 Task: Search one way flight ticket for 4 adults, 1 infant in seat and 1 infant on lap in premium economy from Cordova: Merle K. (mudhole) Smith Airport to Springfield: Abraham Lincoln Capital Airport on 5-2-2023. Choice of flights is American. Number of bags: 5 checked bags. Price is upto 78000. Outbound departure time preference is 21:30.
Action: Mouse moved to (184, 129)
Screenshot: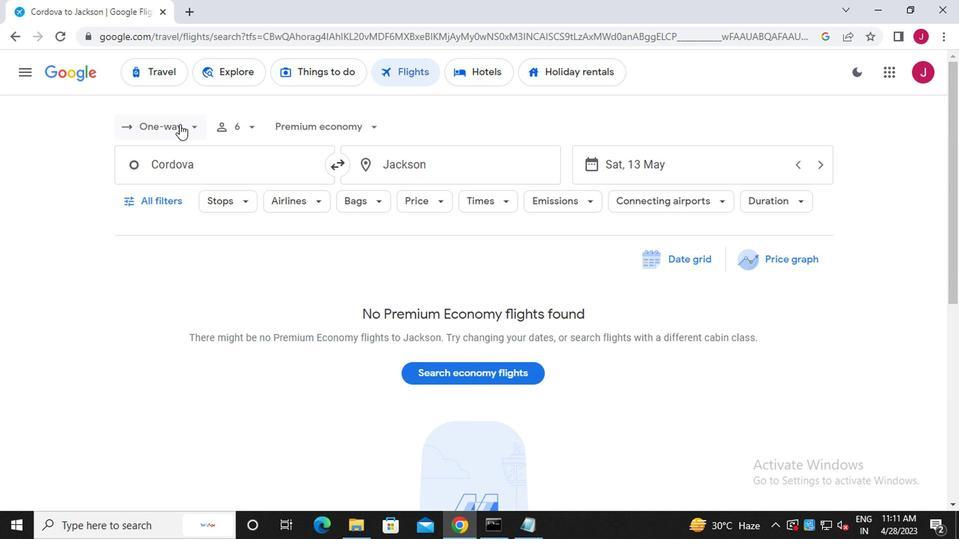 
Action: Mouse pressed left at (184, 129)
Screenshot: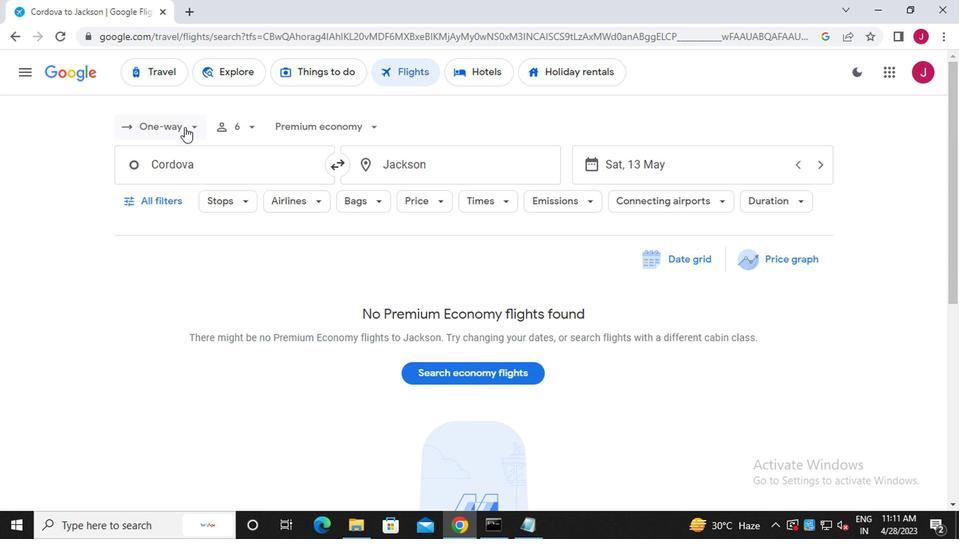 
Action: Mouse moved to (184, 191)
Screenshot: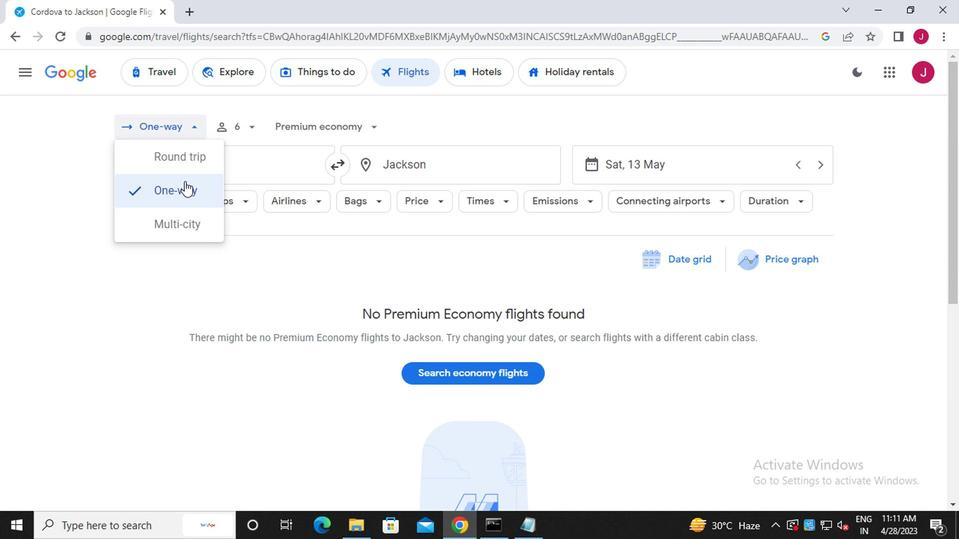 
Action: Mouse pressed left at (184, 191)
Screenshot: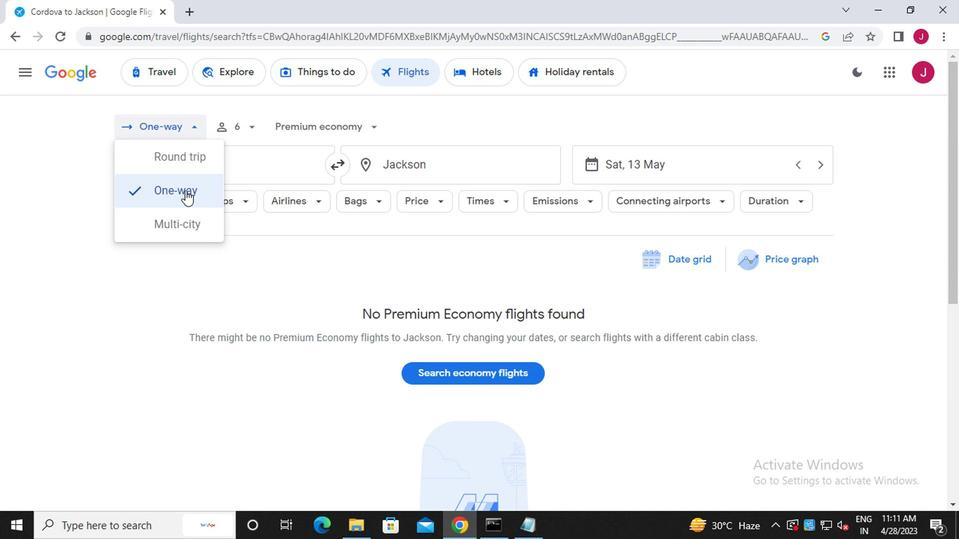 
Action: Mouse moved to (245, 127)
Screenshot: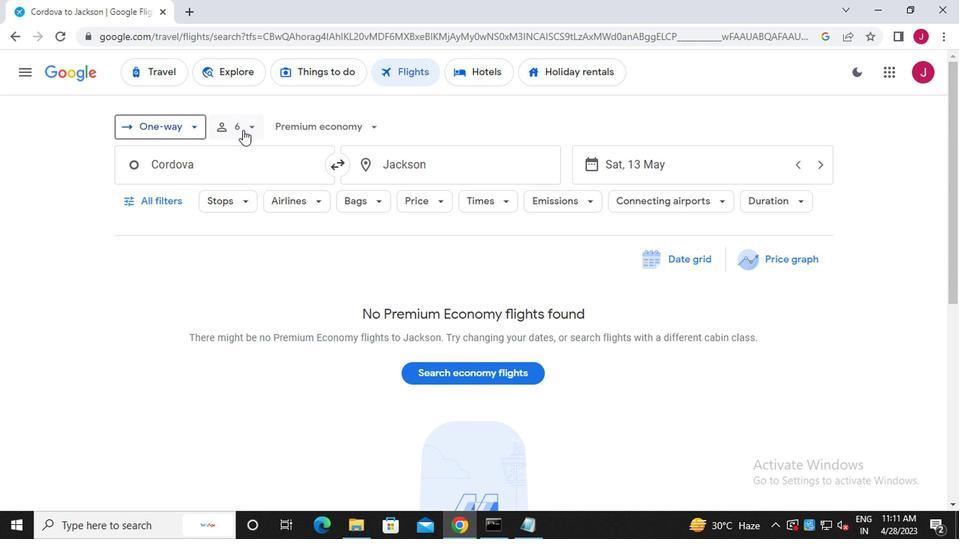 
Action: Mouse pressed left at (245, 127)
Screenshot: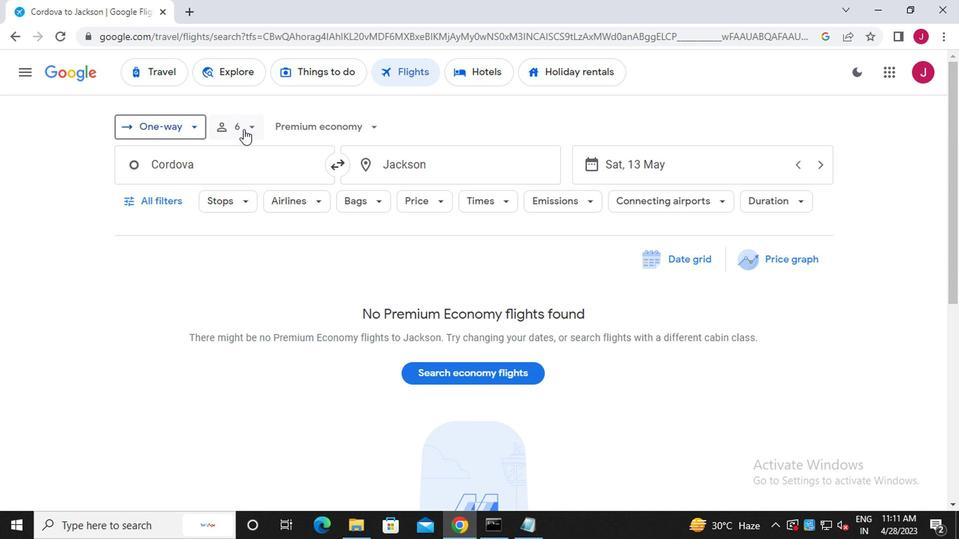 
Action: Mouse moved to (309, 164)
Screenshot: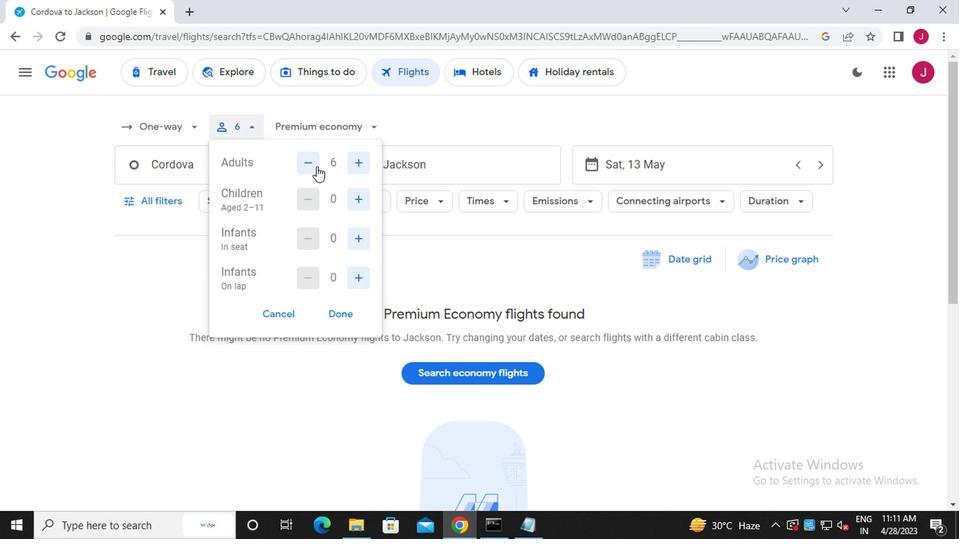 
Action: Mouse pressed left at (309, 164)
Screenshot: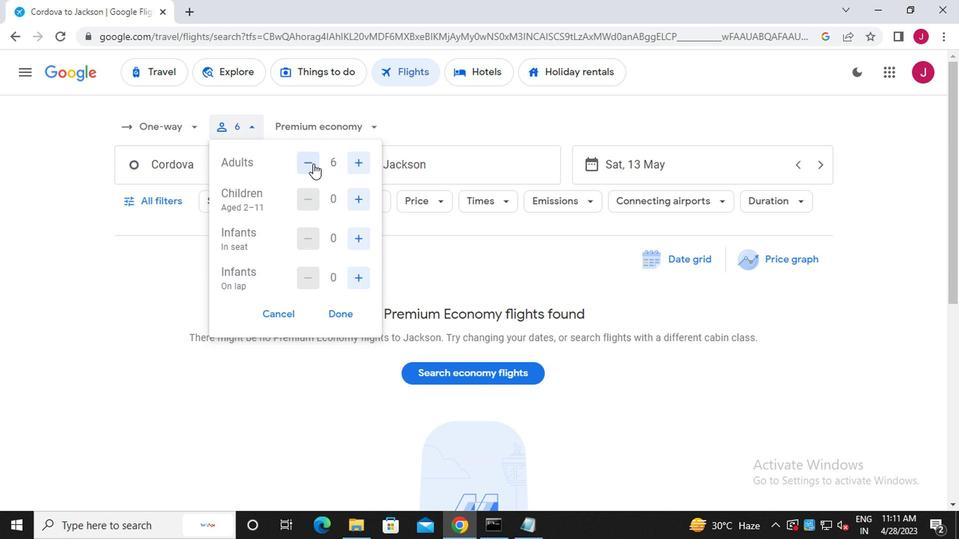 
Action: Mouse pressed left at (309, 164)
Screenshot: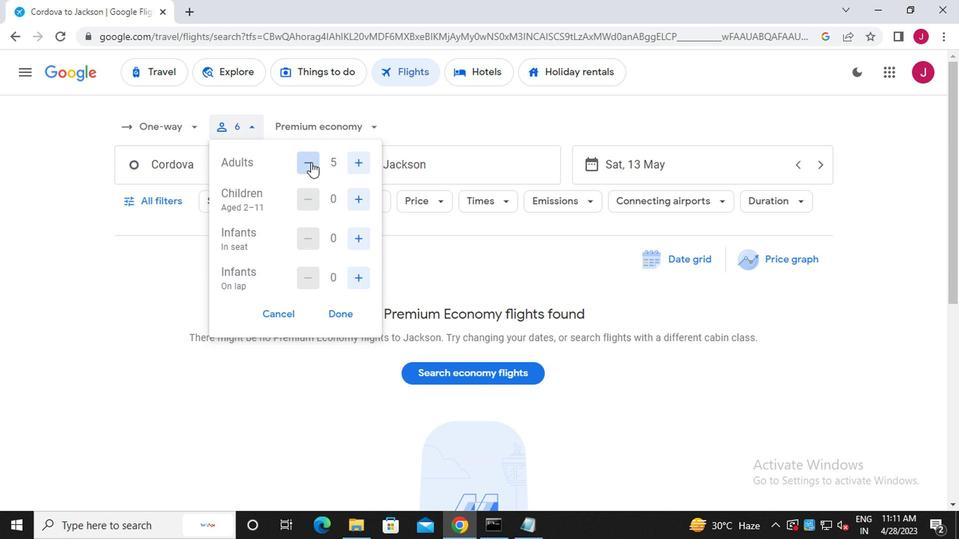 
Action: Mouse moved to (352, 203)
Screenshot: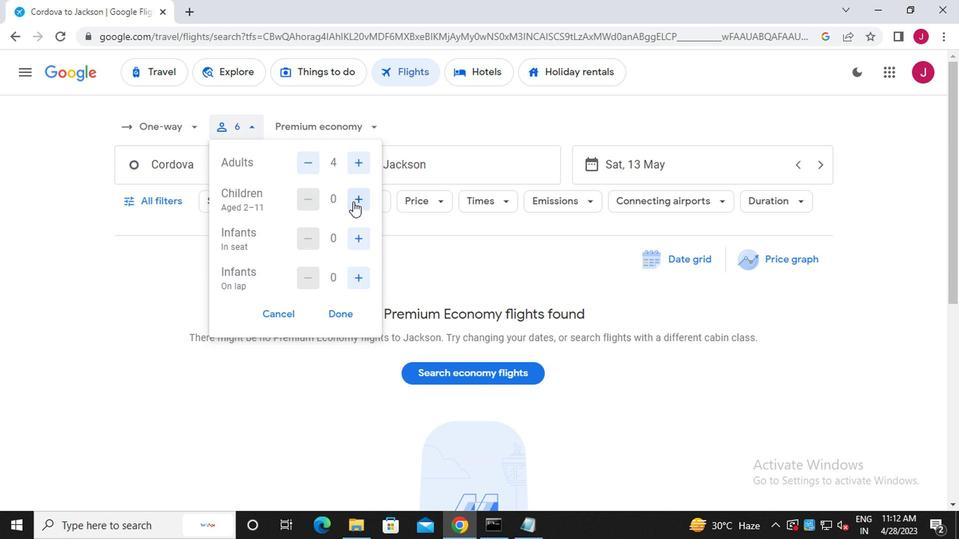 
Action: Mouse pressed left at (352, 203)
Screenshot: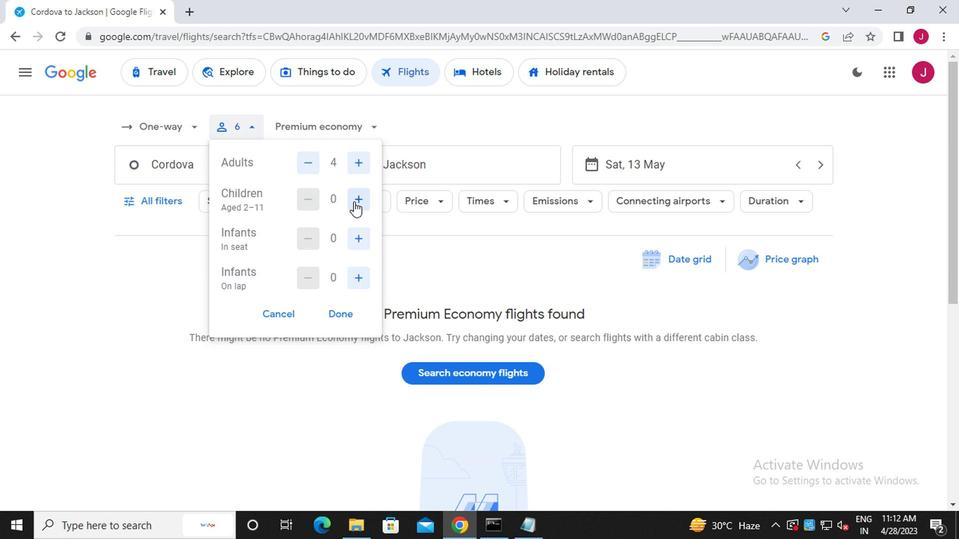 
Action: Mouse moved to (306, 204)
Screenshot: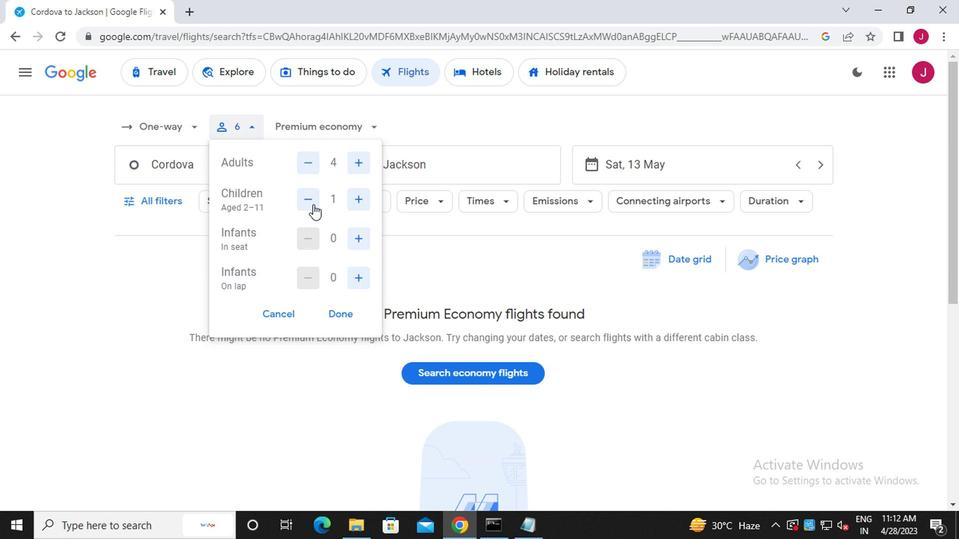 
Action: Mouse pressed left at (306, 204)
Screenshot: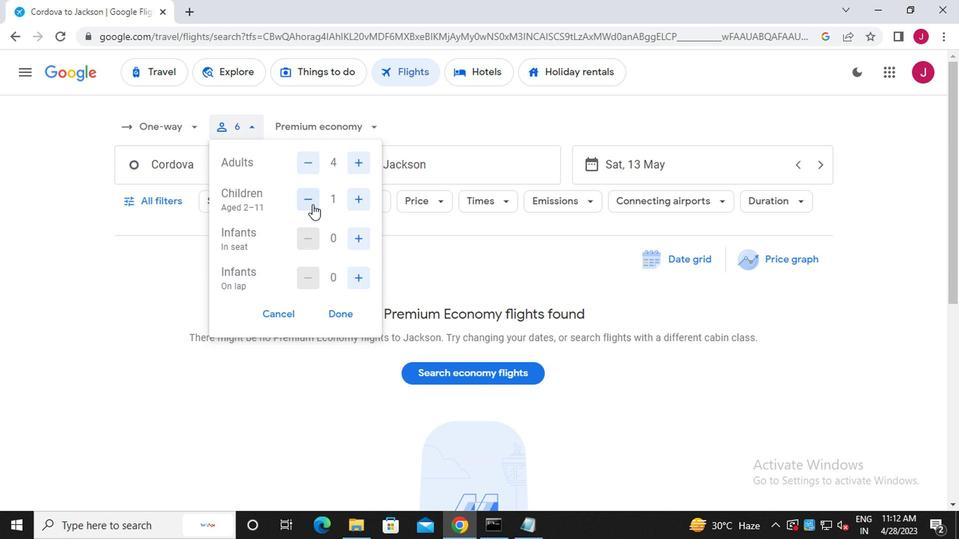 
Action: Mouse moved to (354, 243)
Screenshot: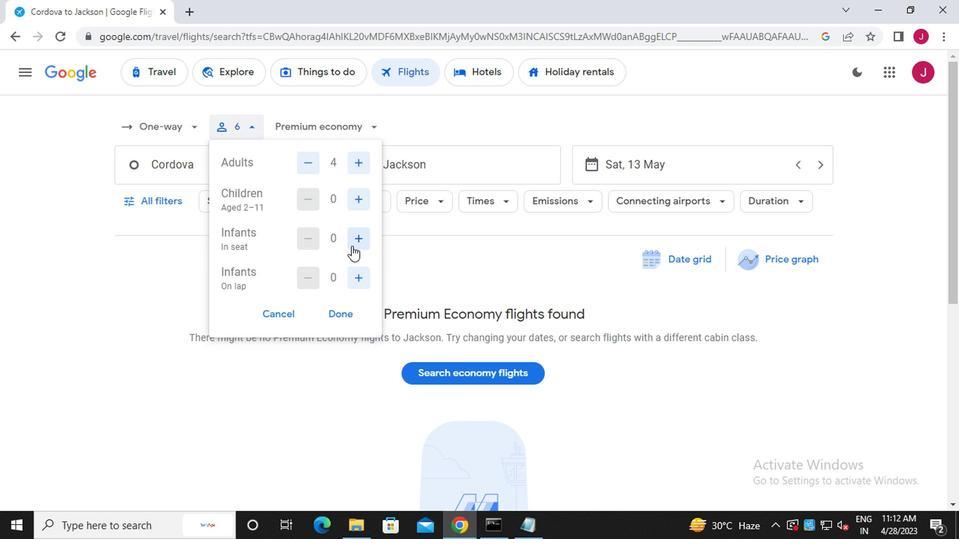 
Action: Mouse pressed left at (354, 243)
Screenshot: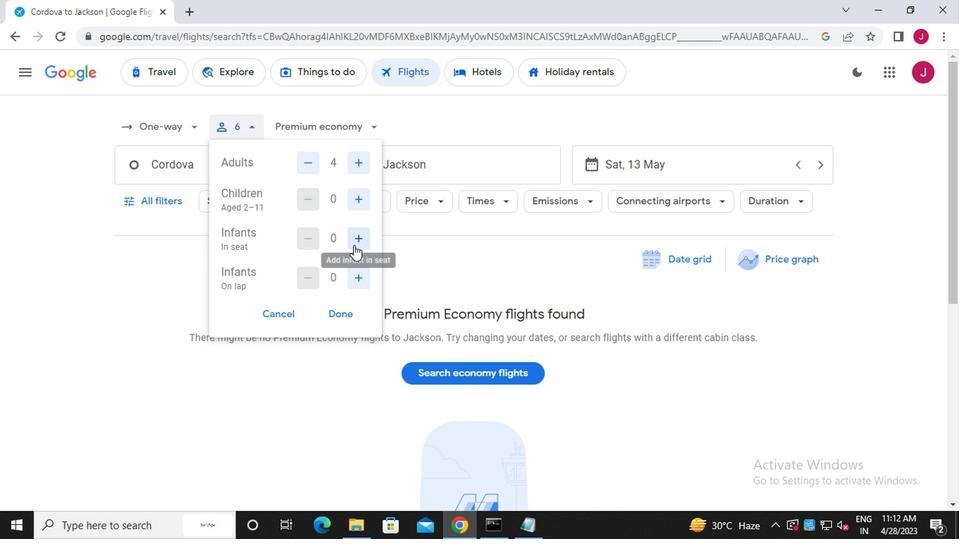 
Action: Mouse moved to (359, 278)
Screenshot: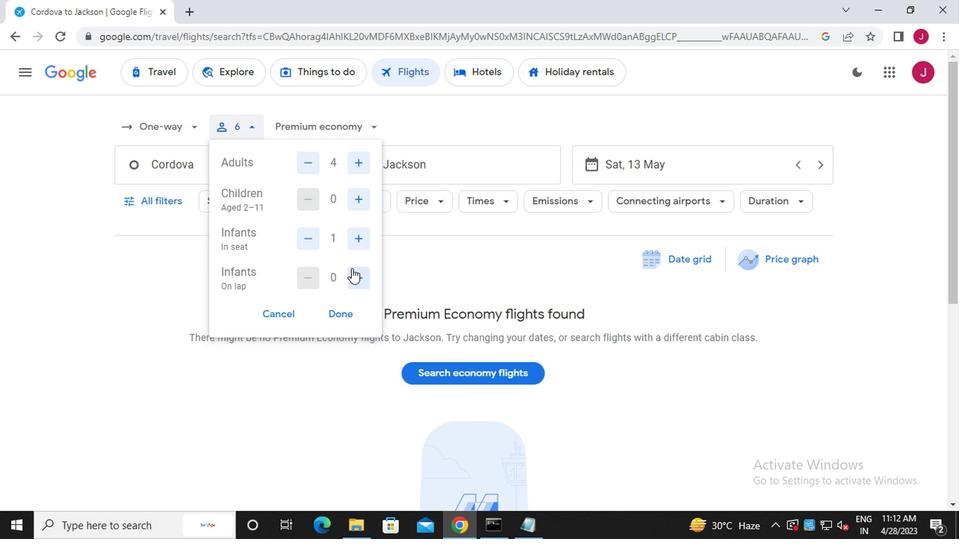 
Action: Mouse pressed left at (359, 278)
Screenshot: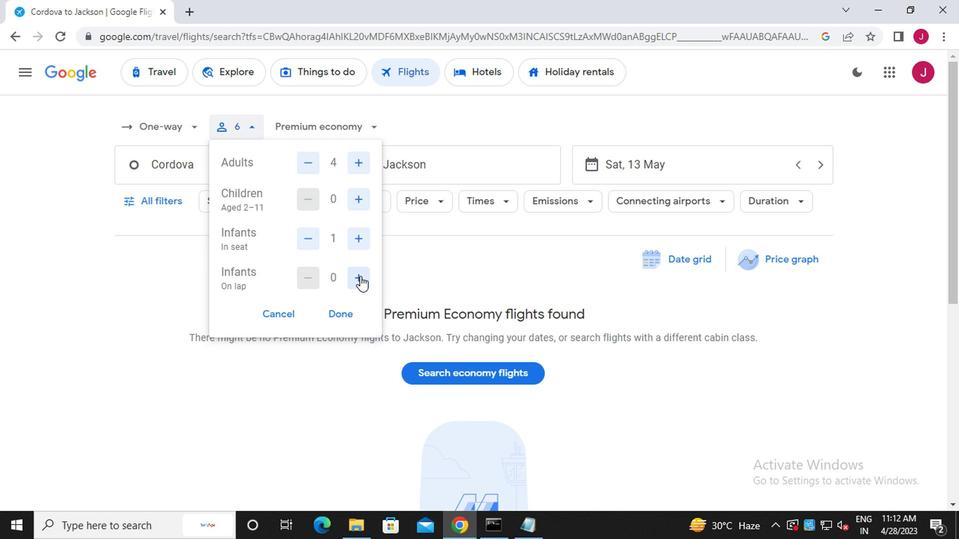 
Action: Mouse moved to (341, 315)
Screenshot: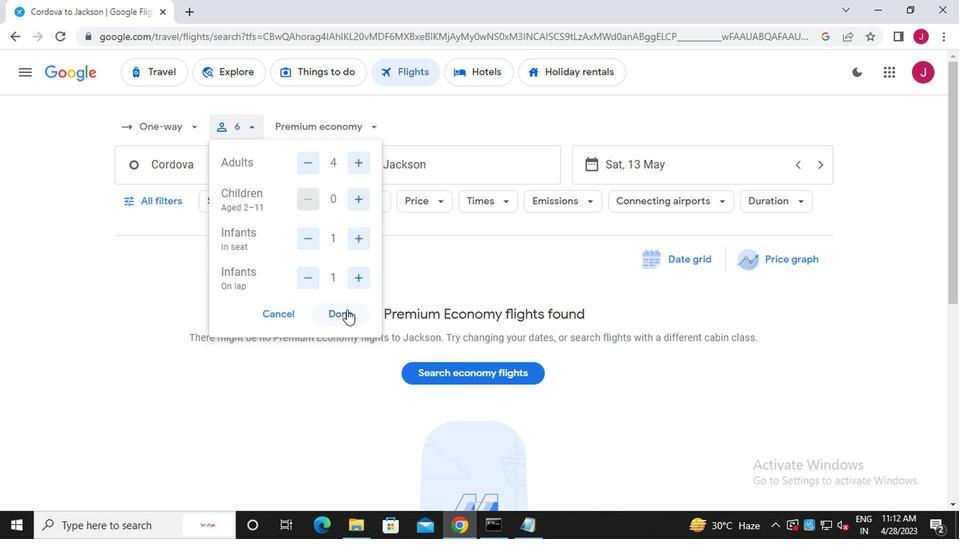 
Action: Mouse pressed left at (341, 315)
Screenshot: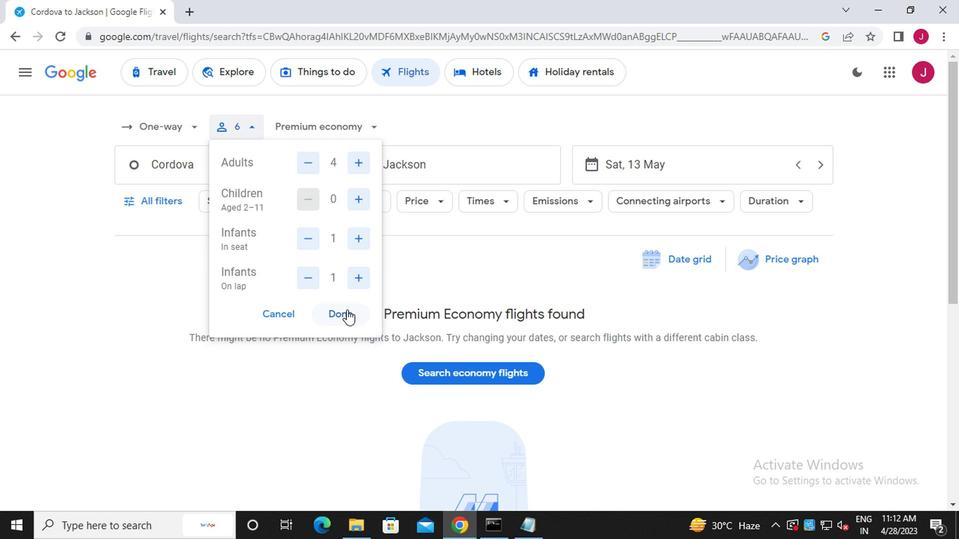 
Action: Mouse moved to (346, 130)
Screenshot: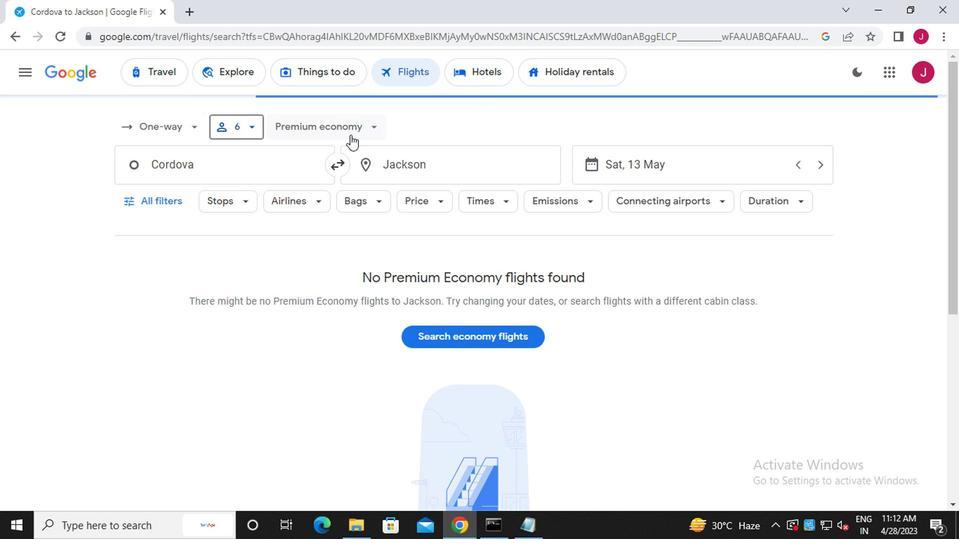 
Action: Mouse pressed left at (346, 130)
Screenshot: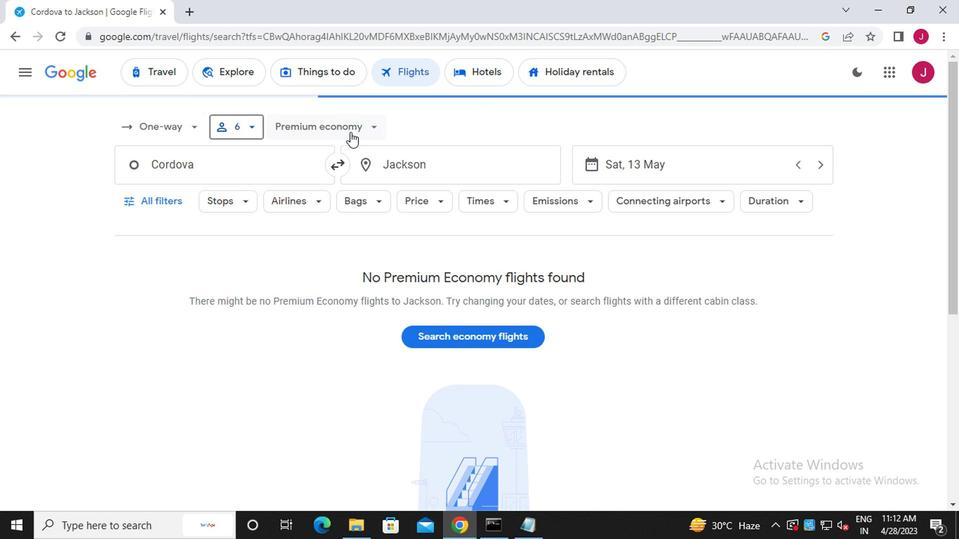 
Action: Mouse moved to (377, 193)
Screenshot: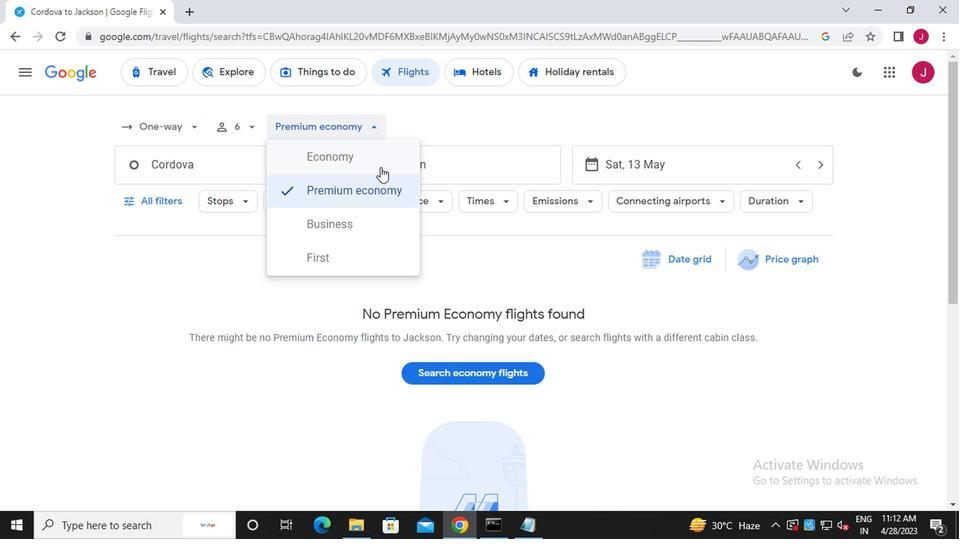 
Action: Mouse pressed left at (377, 193)
Screenshot: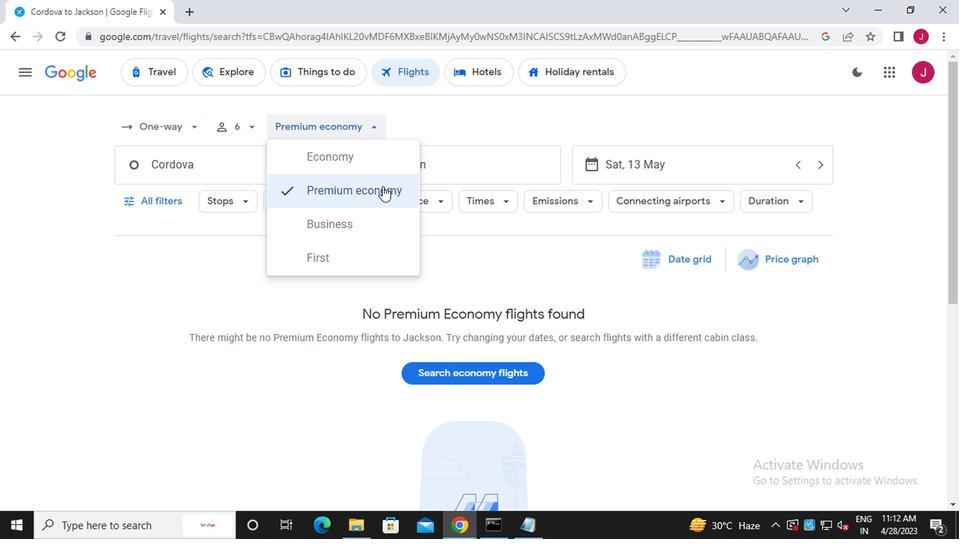 
Action: Mouse moved to (247, 167)
Screenshot: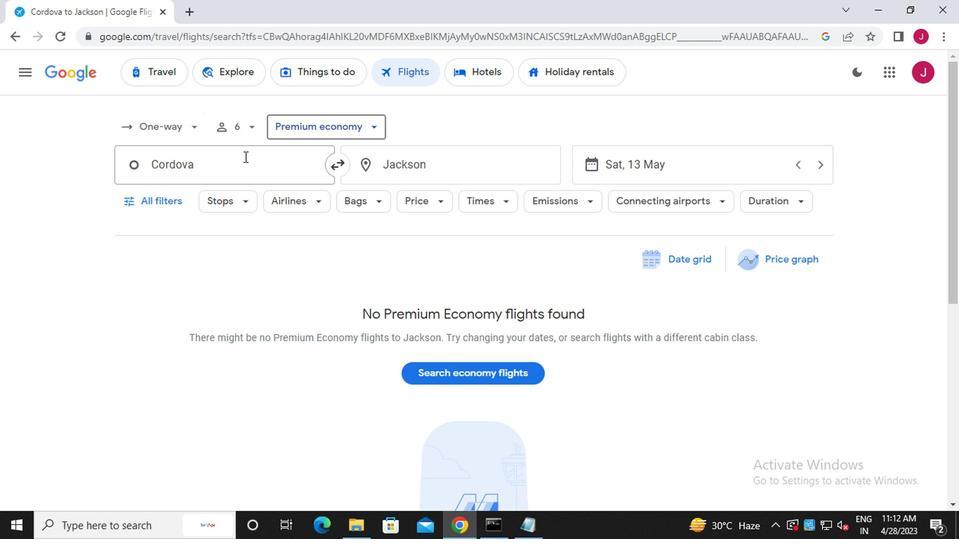 
Action: Mouse pressed left at (247, 167)
Screenshot: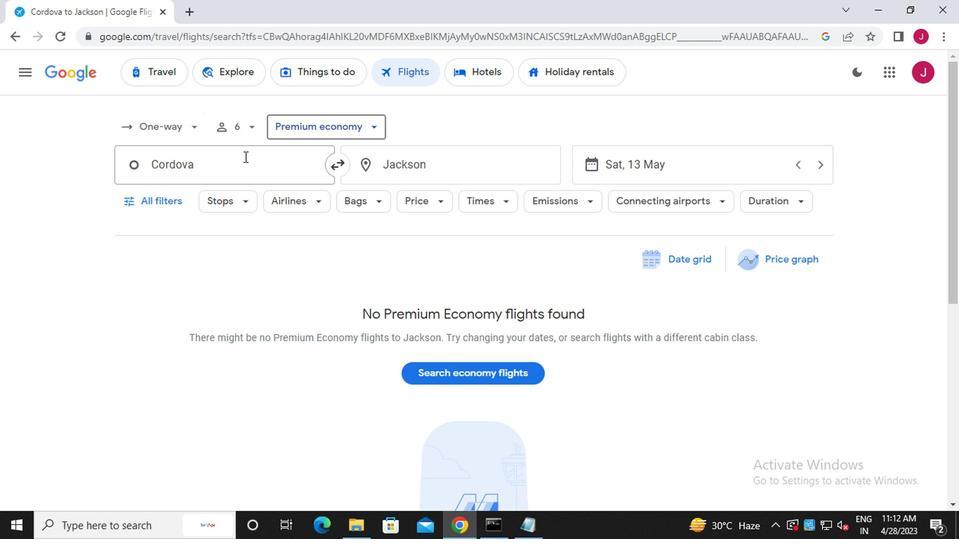 
Action: Key pressed <Key.backspace><Key.caps_lock>c<Key.caps_lock>ordova<Key.space>merle<Key.backspace><Key.backspace><Key.backspace><Key.backspace><Key.backspace><Key.backspace><Key.backspace><Key.backspace><Key.backspace><Key.backspace><Key.backspace><Key.backspace><Key.backspace><Key.backspace><Key.backspace><Key.caps_lock>s<Key.caps_lock>mith<Key.space><Key.caps_lock>a<Key.caps_lock>irpot
Screenshot: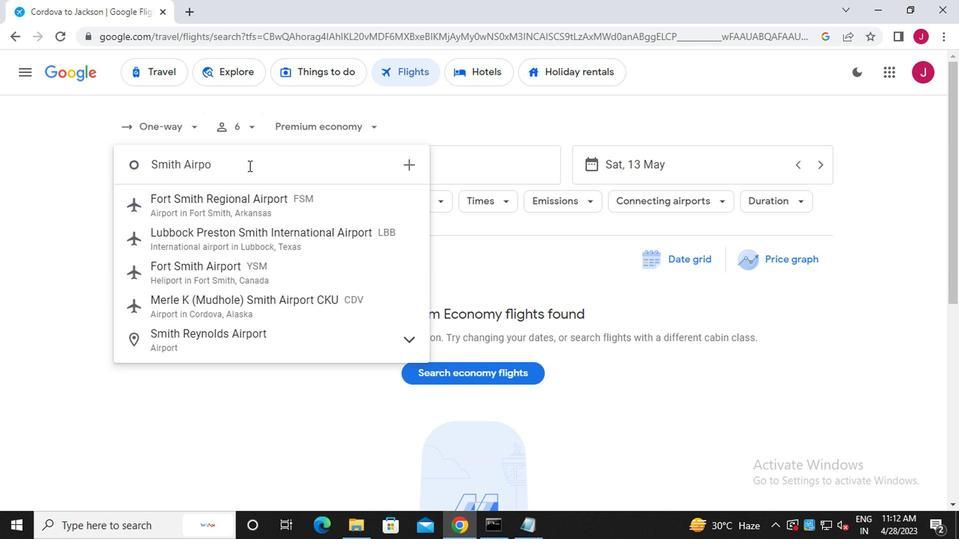 
Action: Mouse moved to (290, 300)
Screenshot: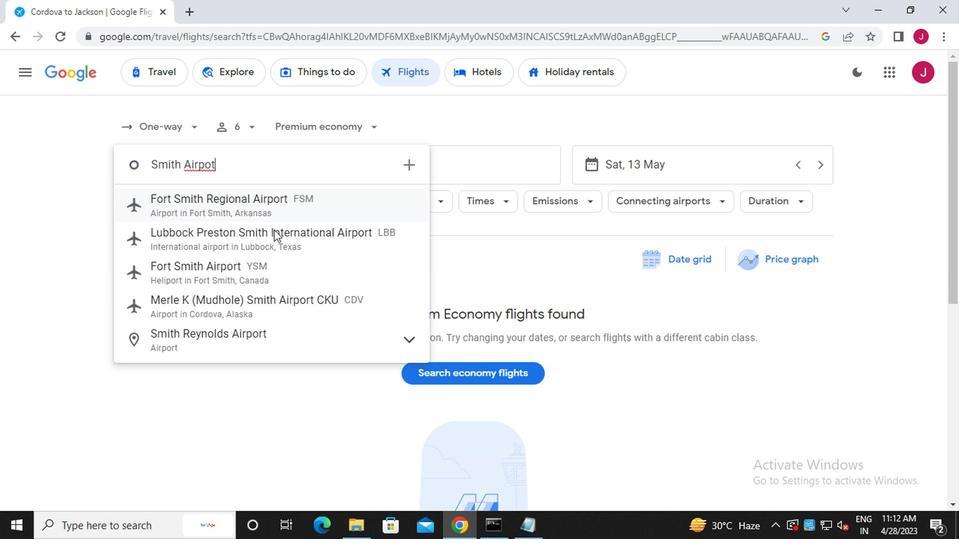 
Action: Mouse pressed left at (290, 300)
Screenshot: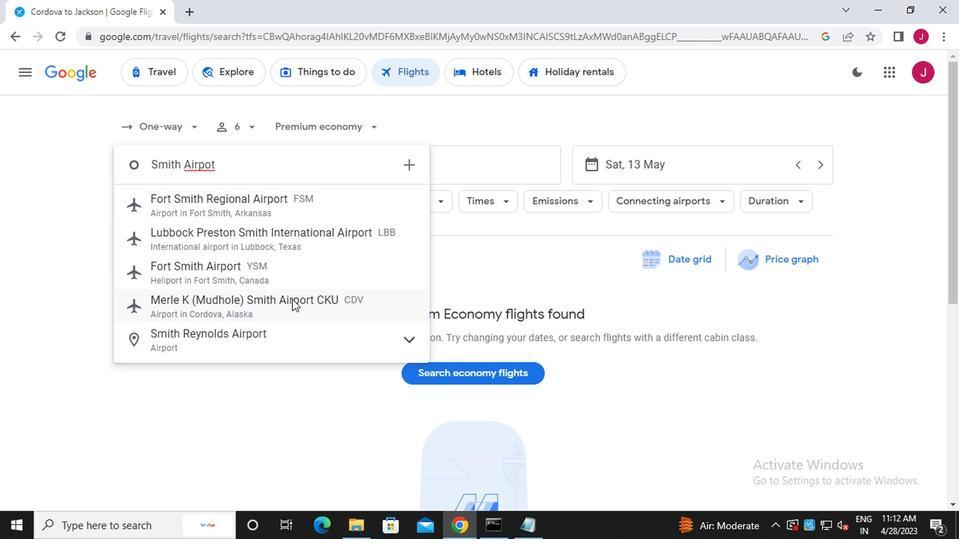 
Action: Mouse moved to (421, 171)
Screenshot: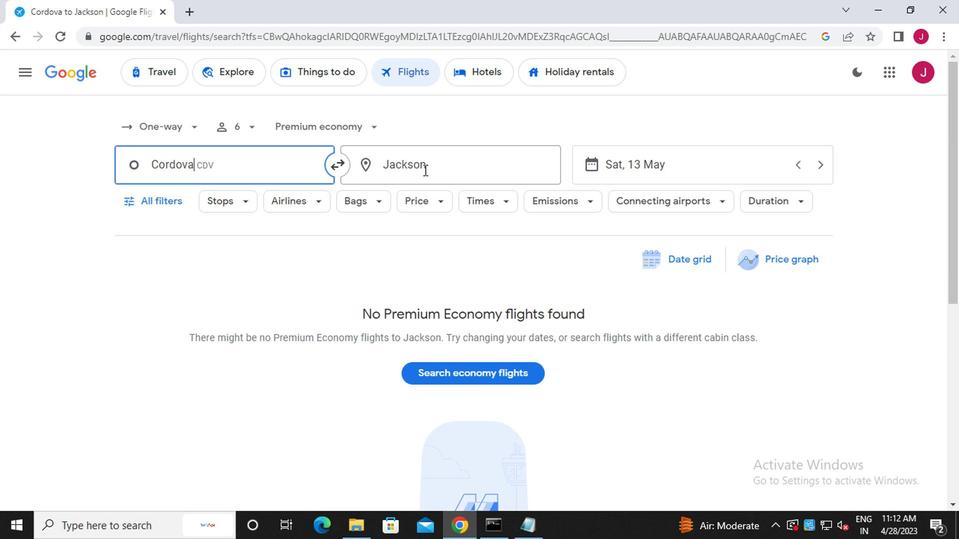 
Action: Mouse pressed left at (421, 171)
Screenshot: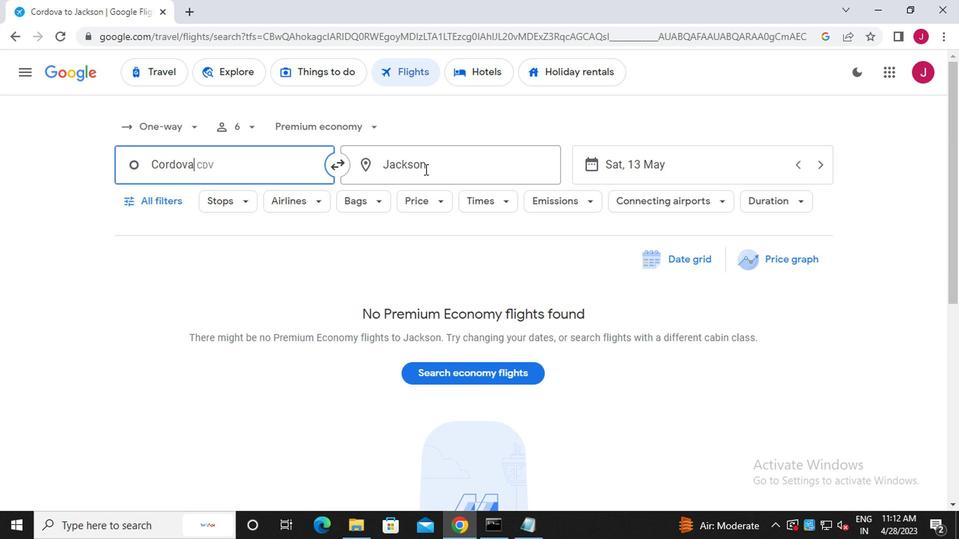 
Action: Mouse moved to (421, 171)
Screenshot: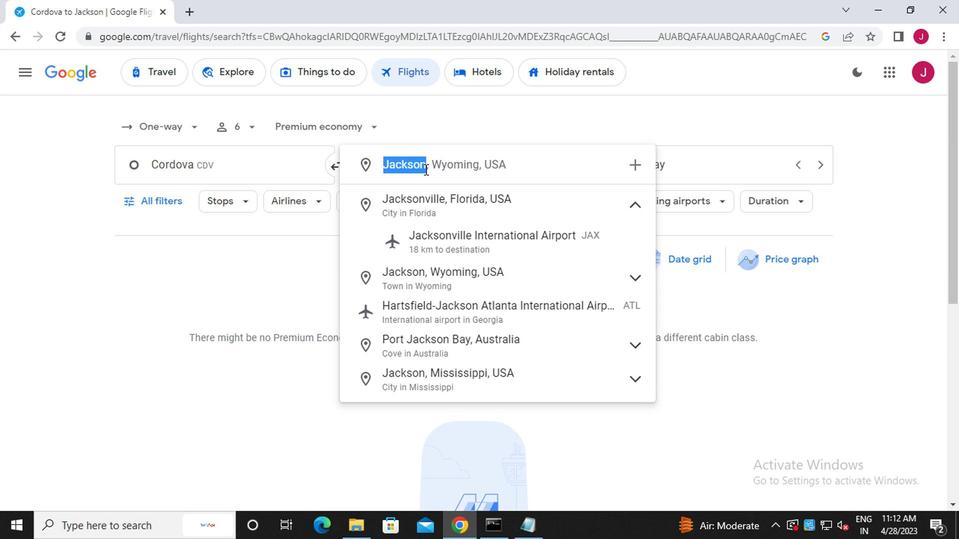 
Action: Key pressed <Key.caps_lock>s<Key.caps_lock>pringfield
Screenshot: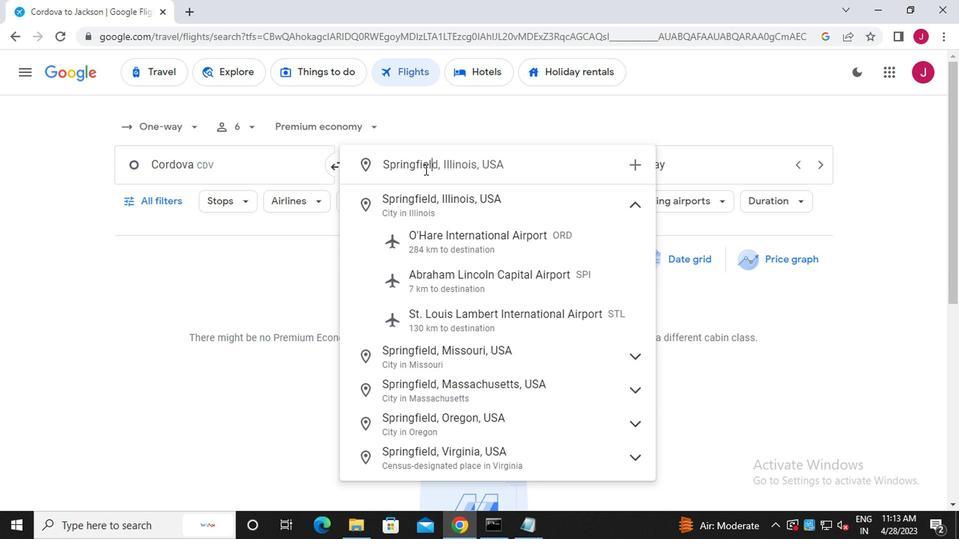 
Action: Mouse moved to (462, 286)
Screenshot: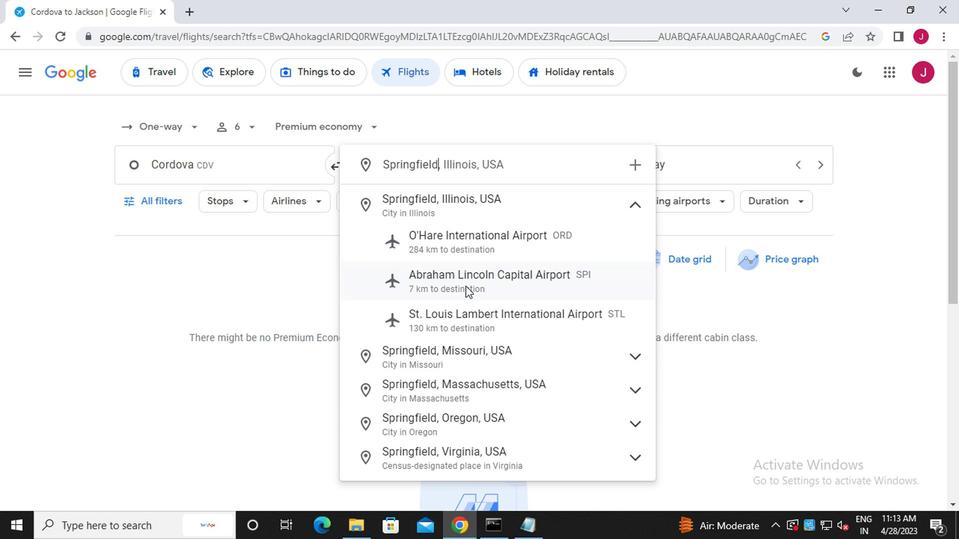 
Action: Mouse pressed left at (462, 286)
Screenshot: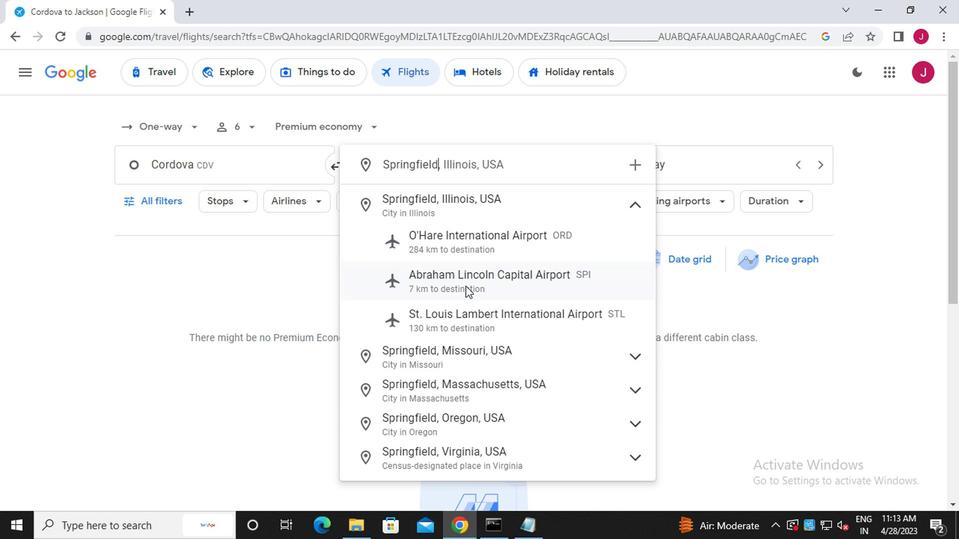 
Action: Mouse moved to (661, 171)
Screenshot: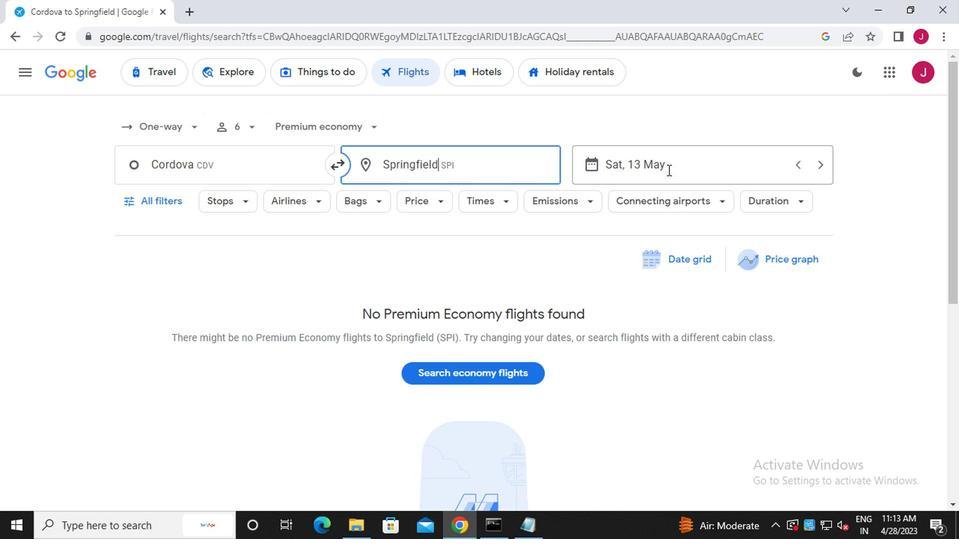 
Action: Mouse pressed left at (661, 171)
Screenshot: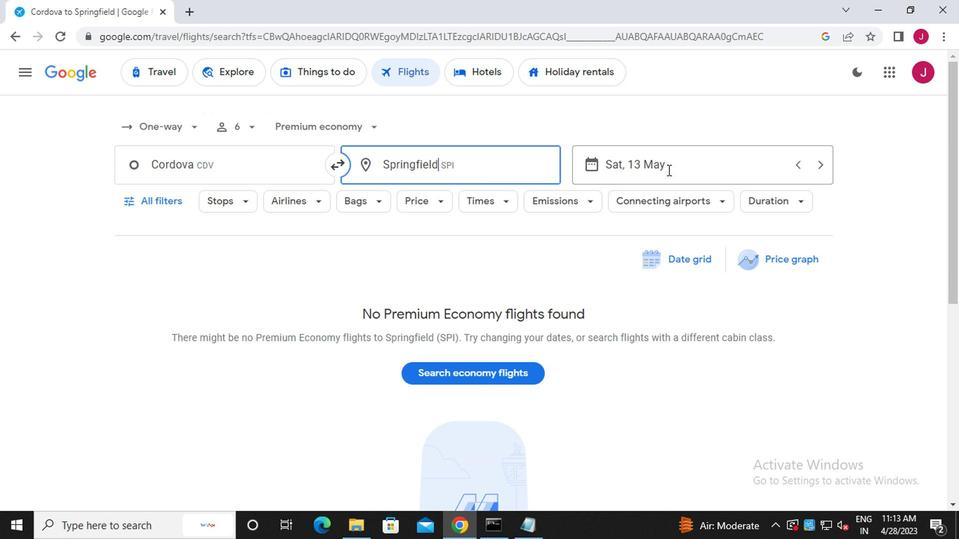 
Action: Mouse moved to (660, 246)
Screenshot: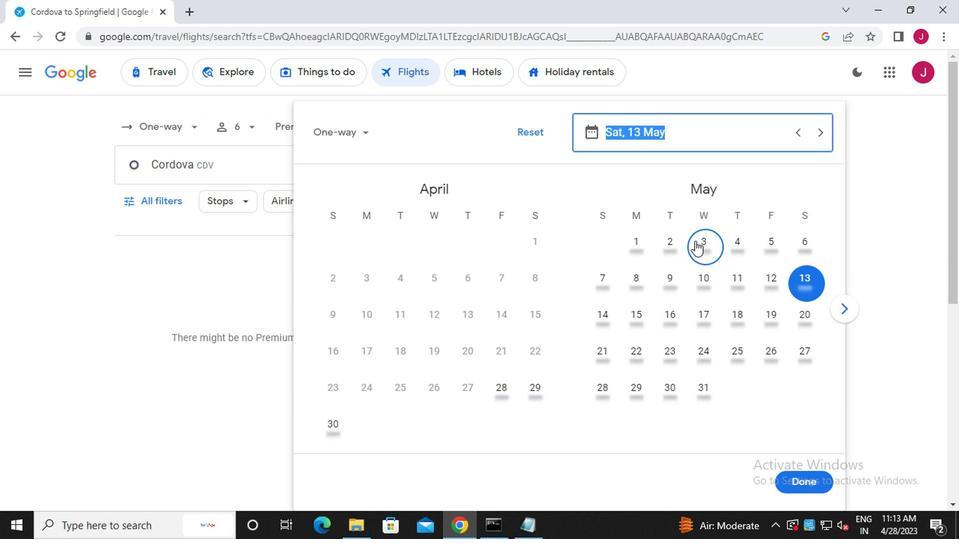 
Action: Mouse pressed left at (660, 246)
Screenshot: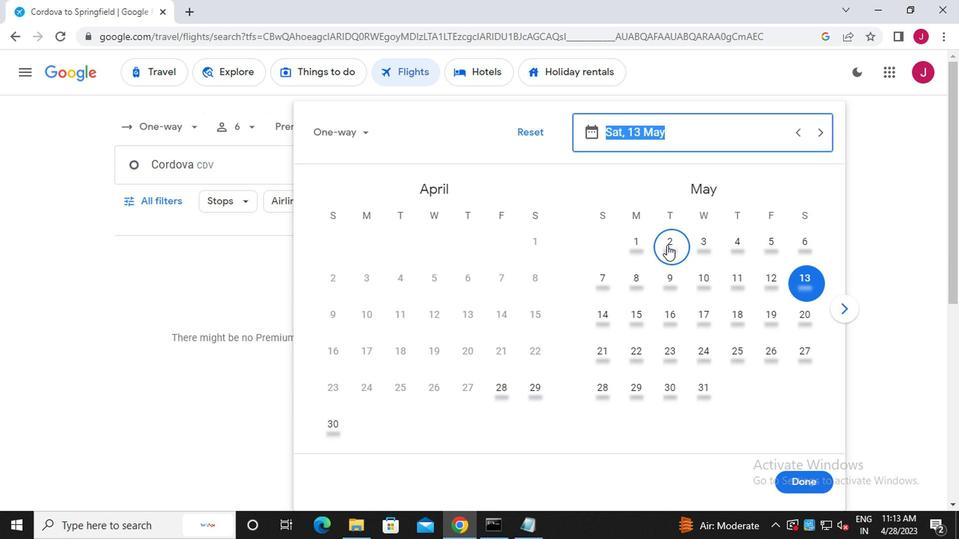 
Action: Mouse moved to (797, 480)
Screenshot: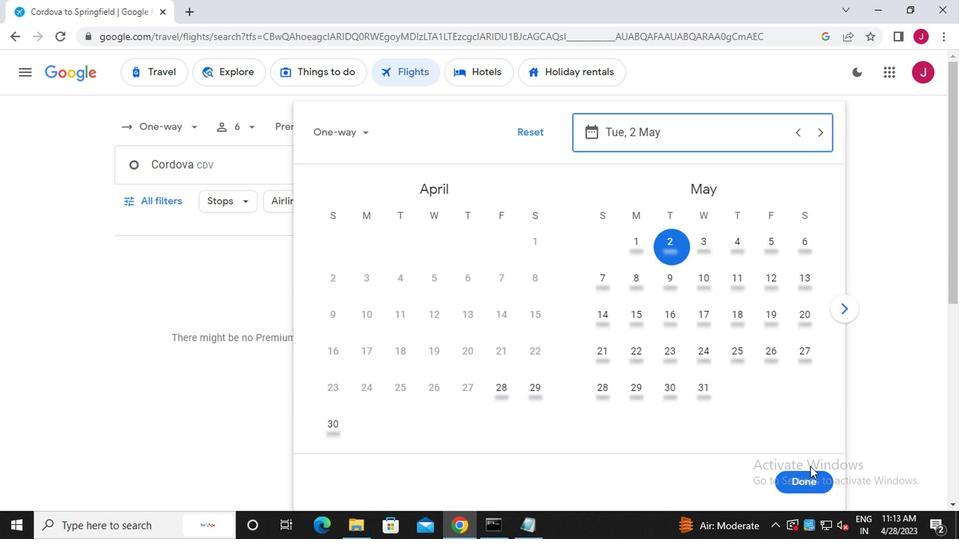 
Action: Mouse pressed left at (797, 480)
Screenshot: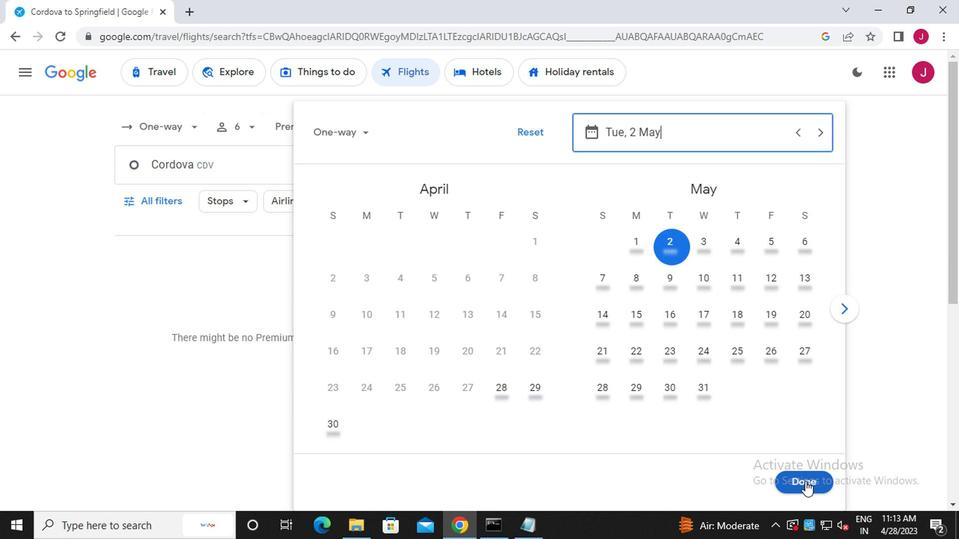 
Action: Mouse moved to (462, 334)
Screenshot: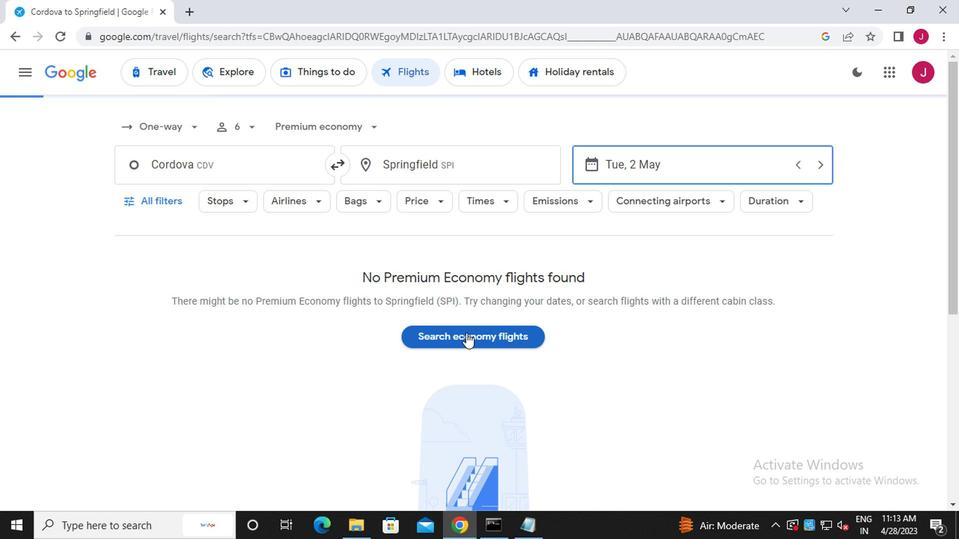
Action: Mouse pressed left at (462, 334)
Screenshot: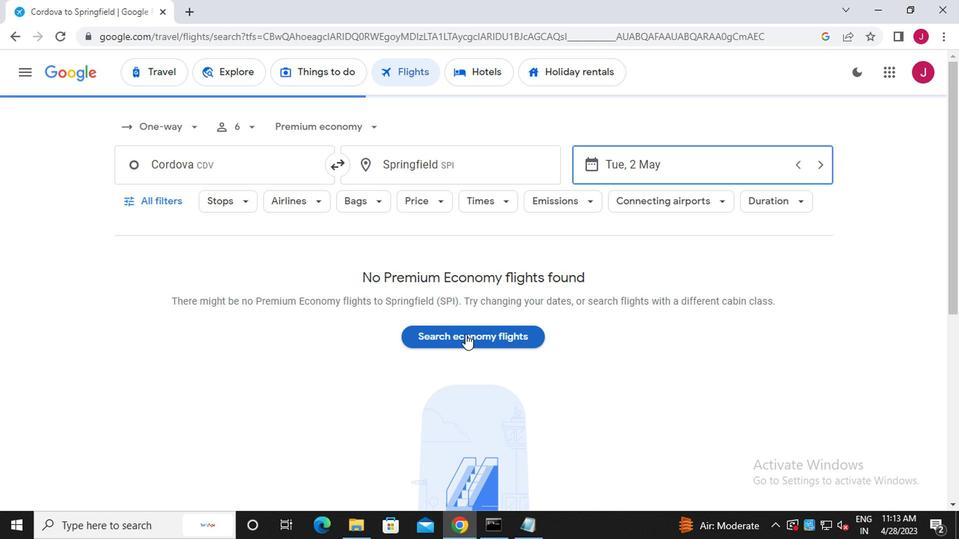 
Action: Mouse moved to (165, 199)
Screenshot: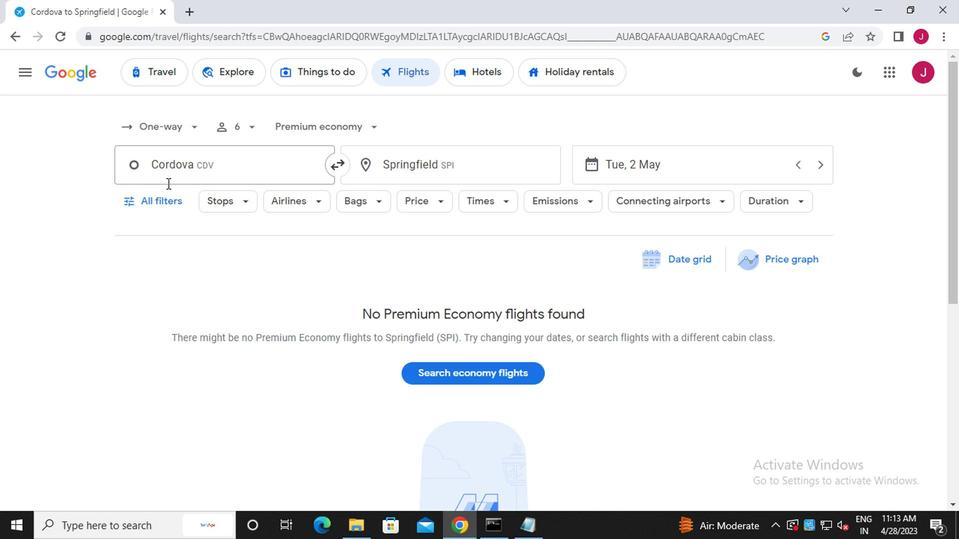 
Action: Mouse pressed left at (165, 199)
Screenshot: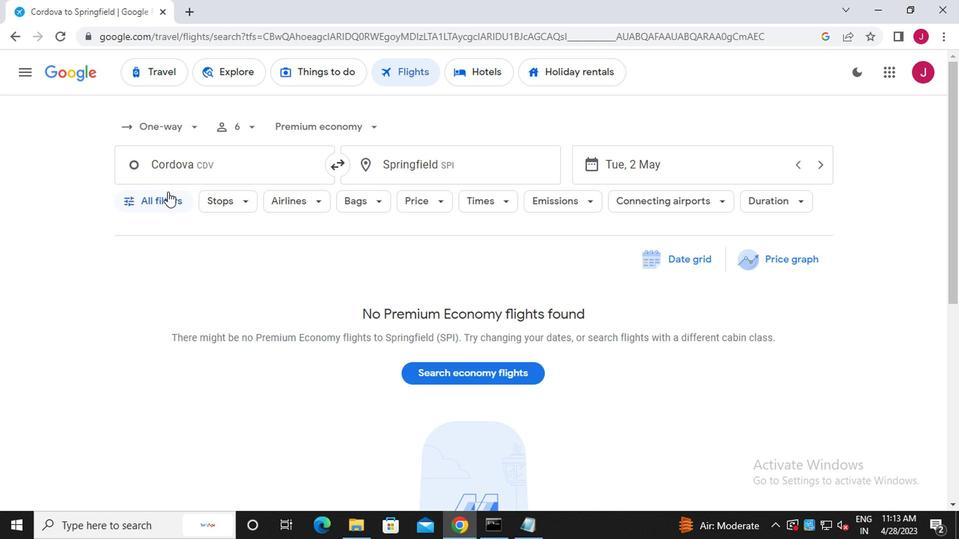 
Action: Mouse moved to (266, 307)
Screenshot: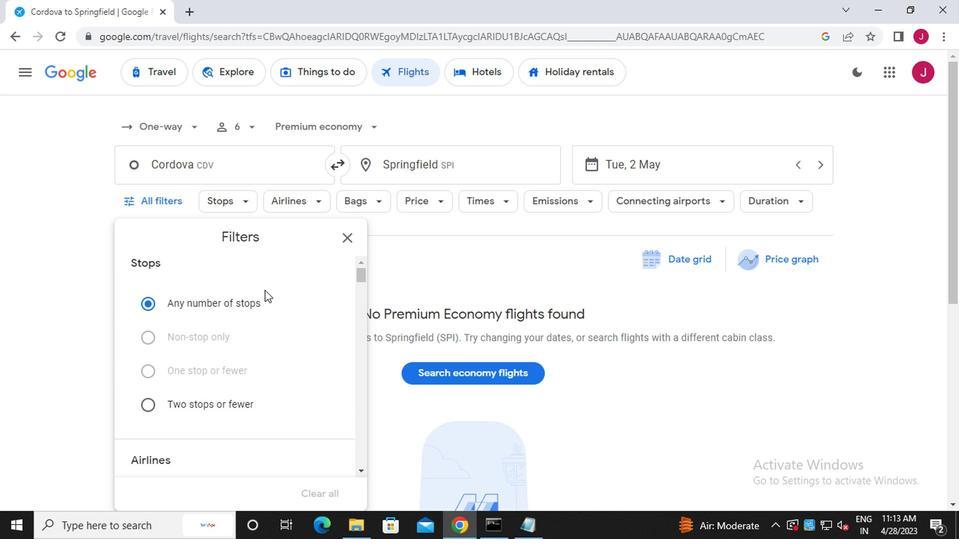 
Action: Mouse scrolled (266, 306) with delta (0, 0)
Screenshot: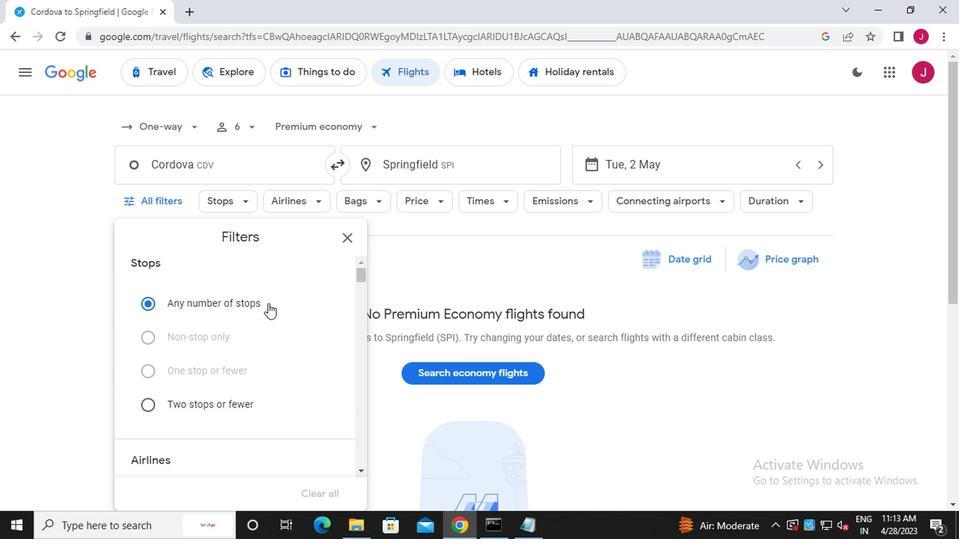 
Action: Mouse scrolled (266, 306) with delta (0, 0)
Screenshot: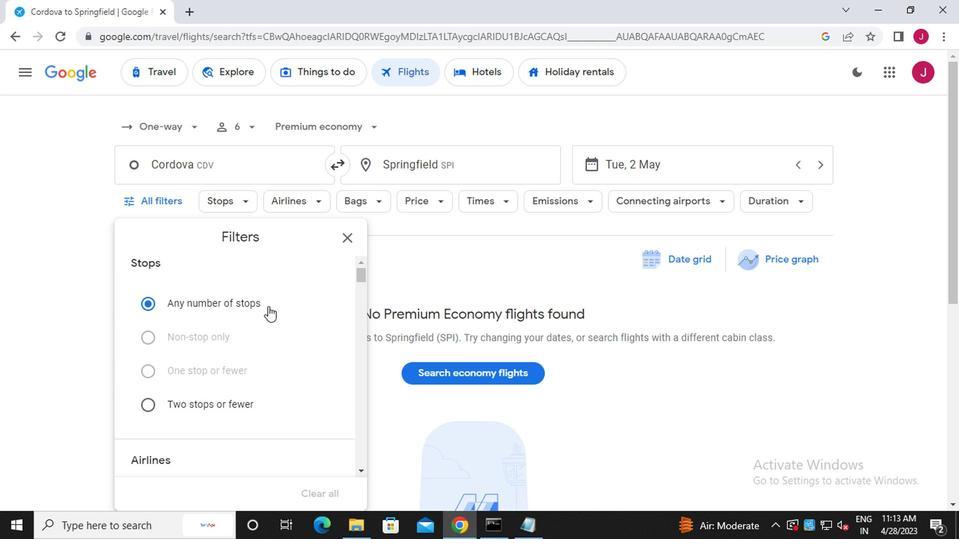 
Action: Mouse moved to (313, 362)
Screenshot: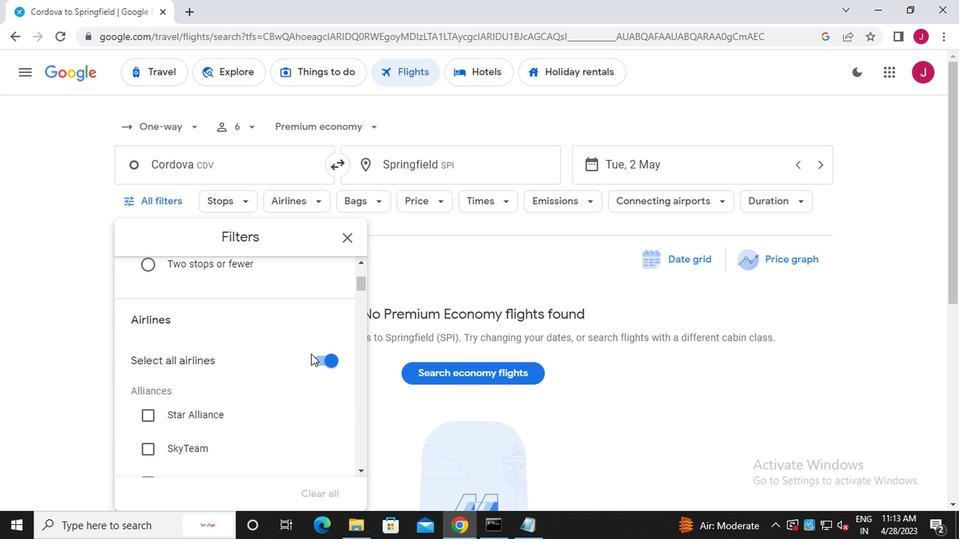 
Action: Mouse pressed left at (313, 362)
Screenshot: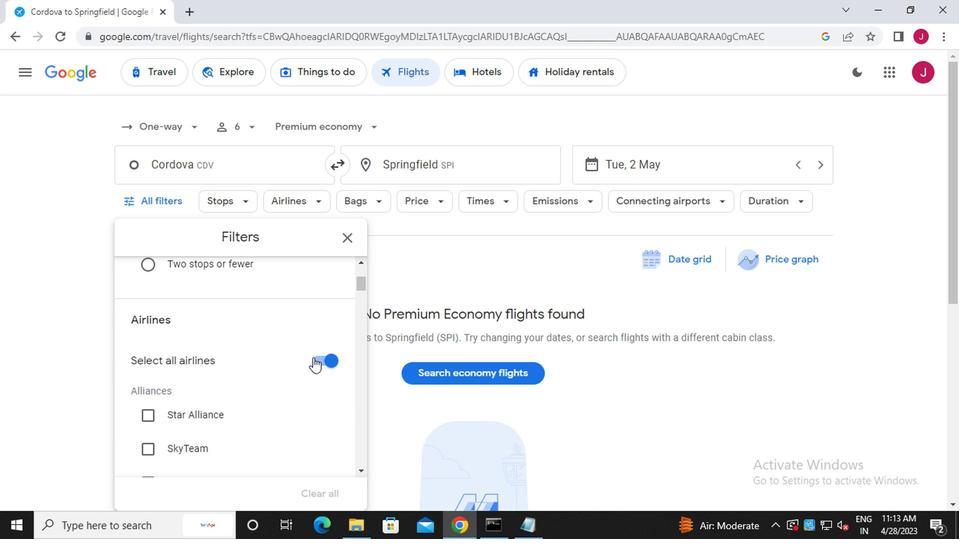 
Action: Mouse moved to (306, 363)
Screenshot: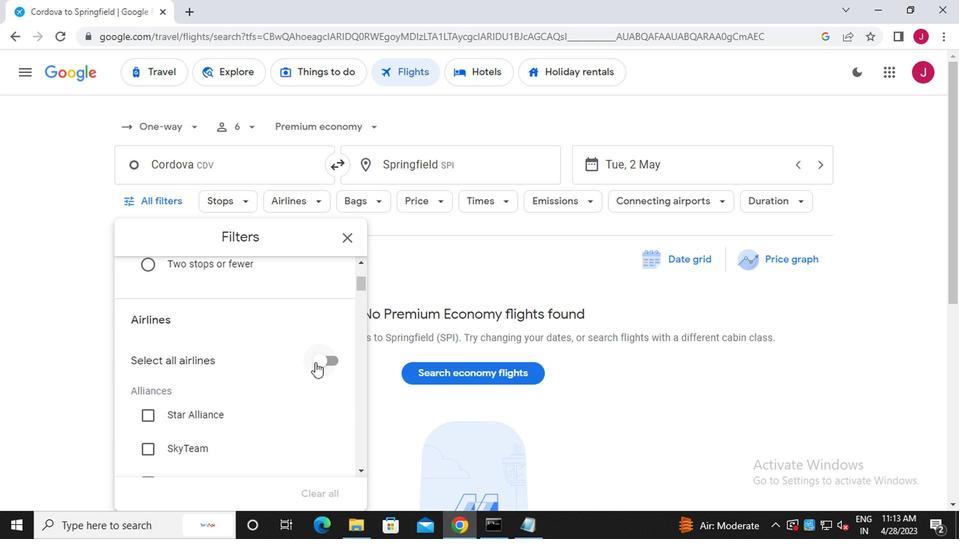 
Action: Mouse scrolled (306, 362) with delta (0, 0)
Screenshot: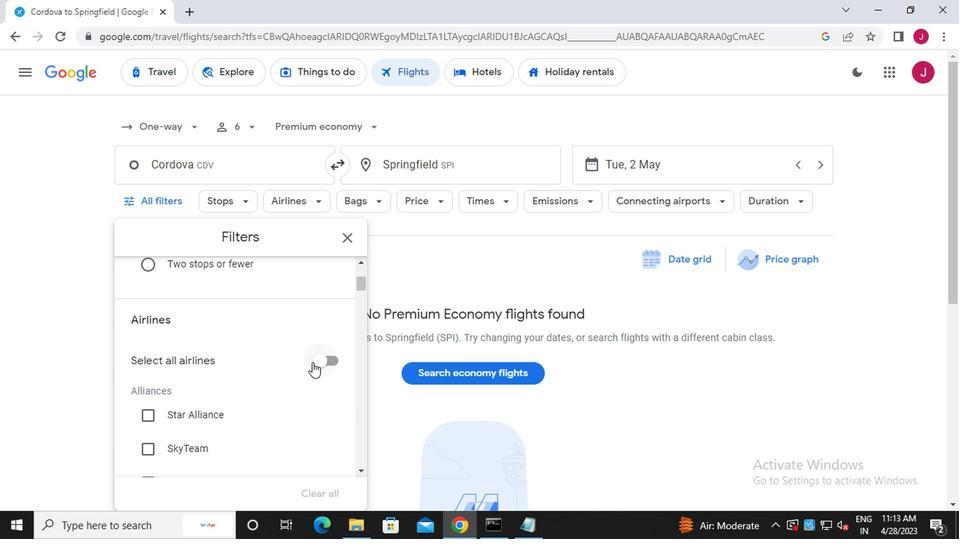 
Action: Mouse moved to (304, 363)
Screenshot: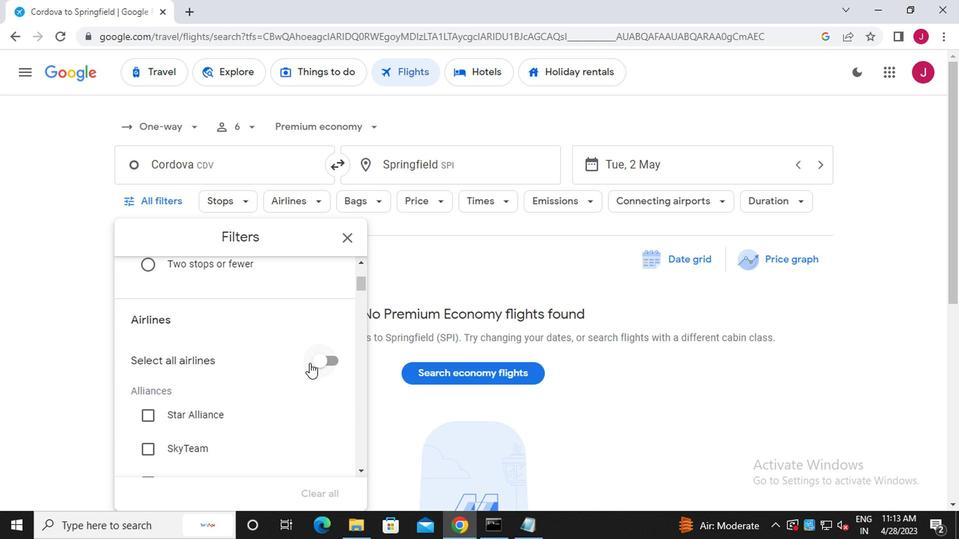 
Action: Mouse scrolled (304, 362) with delta (0, 0)
Screenshot: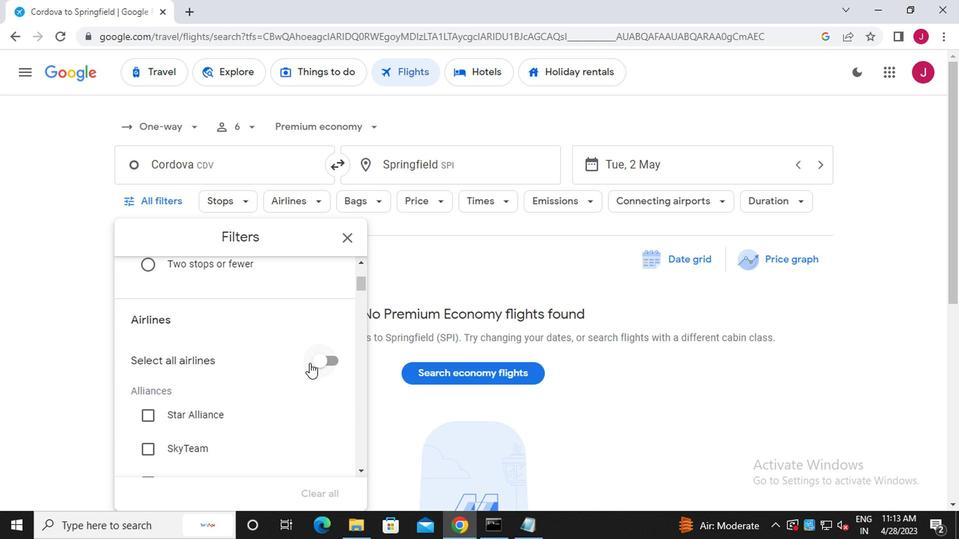 
Action: Mouse moved to (303, 363)
Screenshot: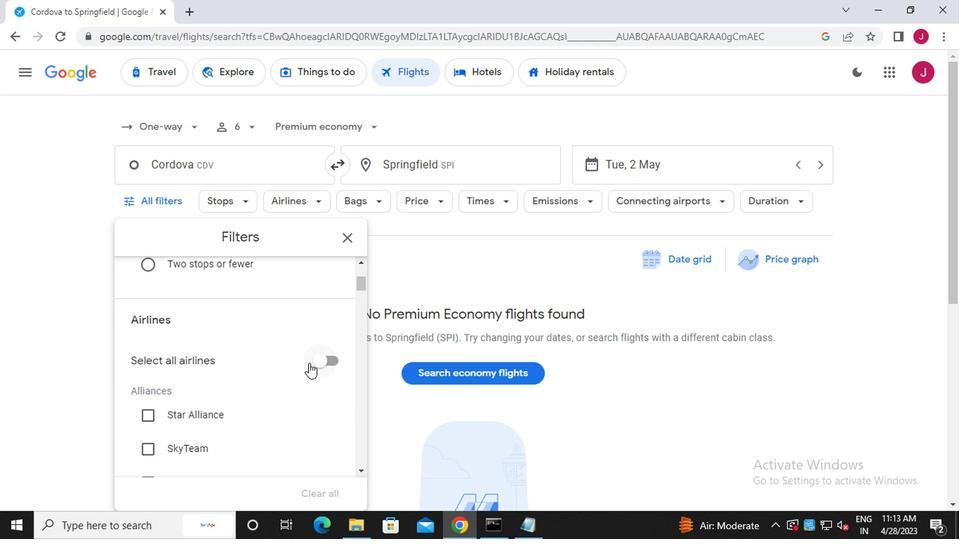 
Action: Mouse scrolled (303, 362) with delta (0, 0)
Screenshot: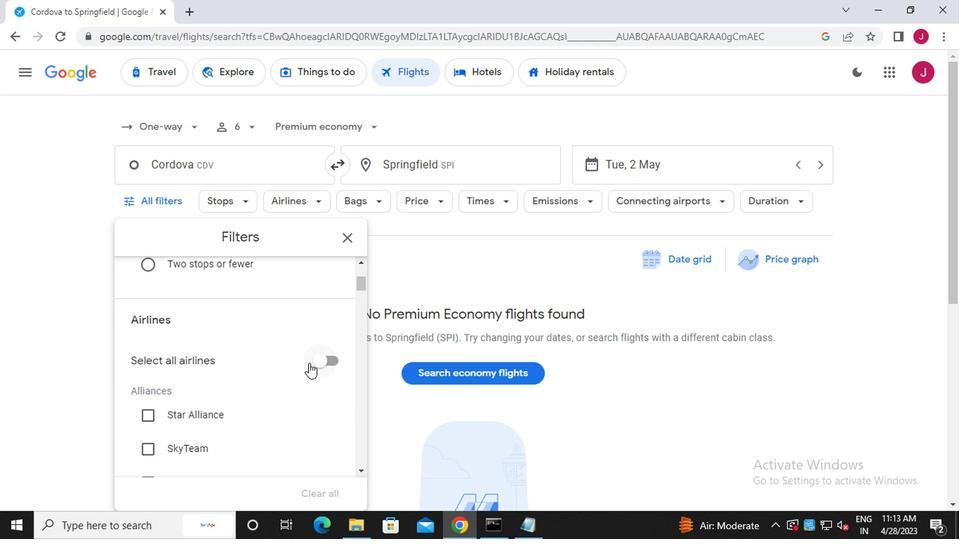 
Action: Mouse moved to (148, 365)
Screenshot: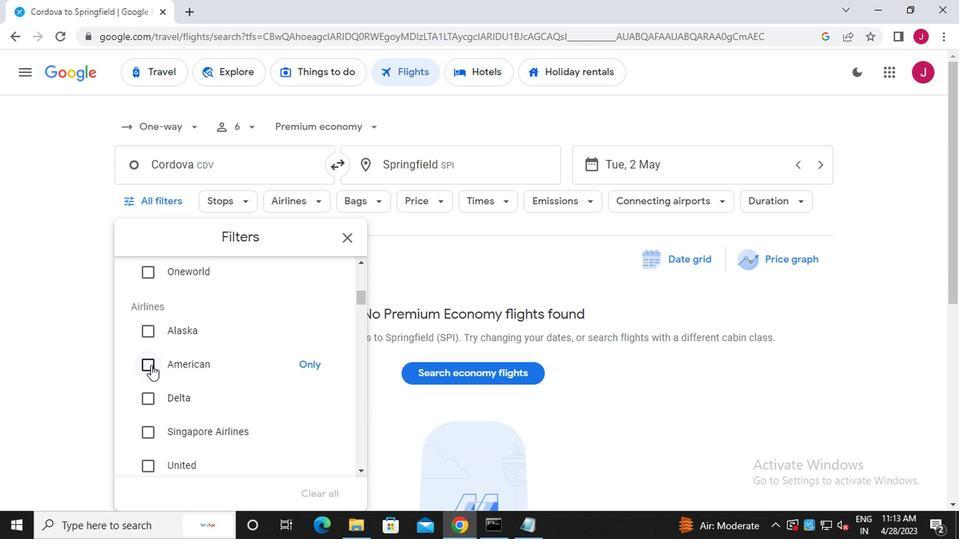
Action: Mouse pressed left at (148, 365)
Screenshot: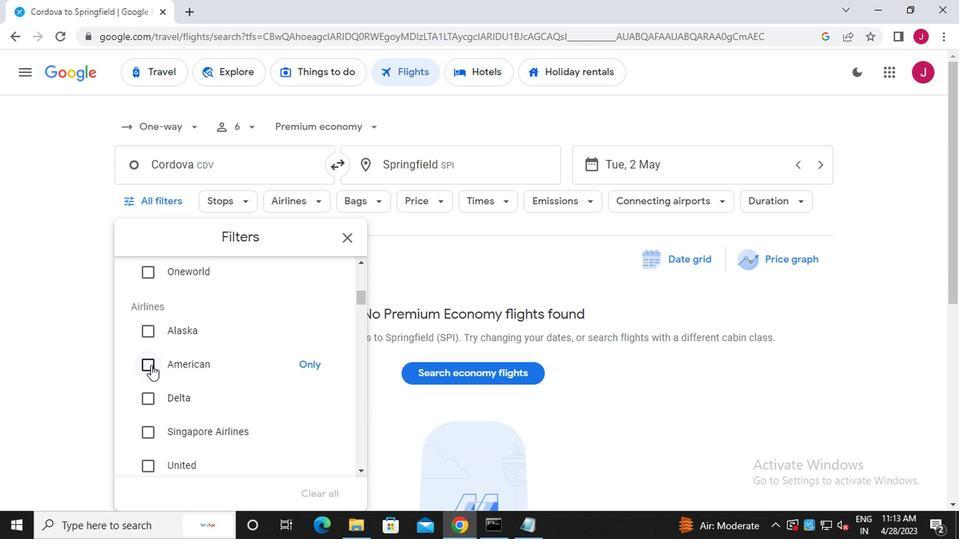 
Action: Mouse moved to (180, 369)
Screenshot: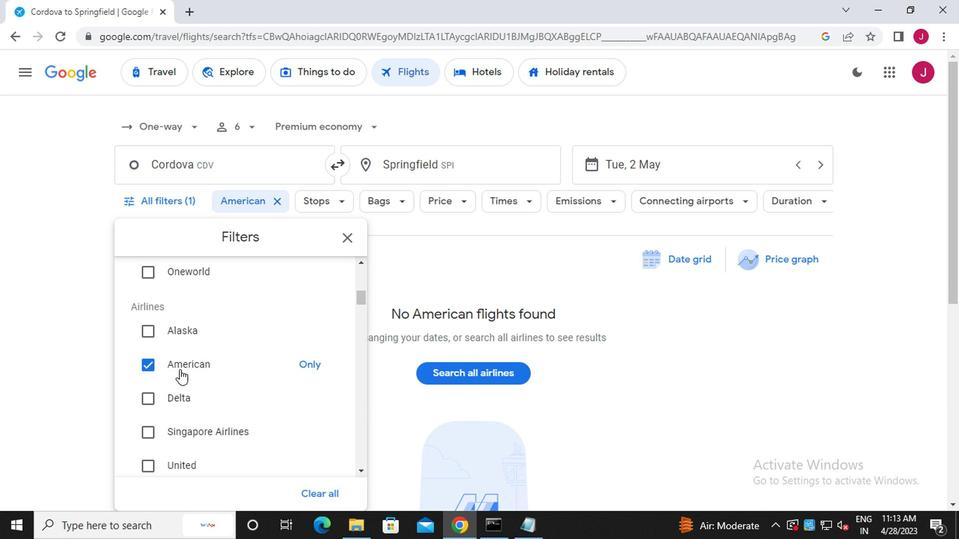 
Action: Mouse scrolled (180, 369) with delta (0, 0)
Screenshot: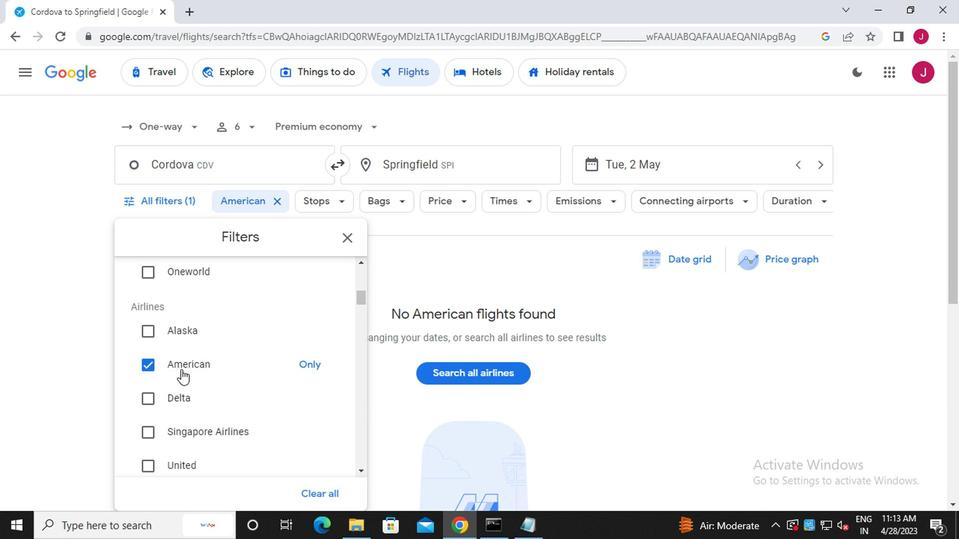 
Action: Mouse moved to (177, 367)
Screenshot: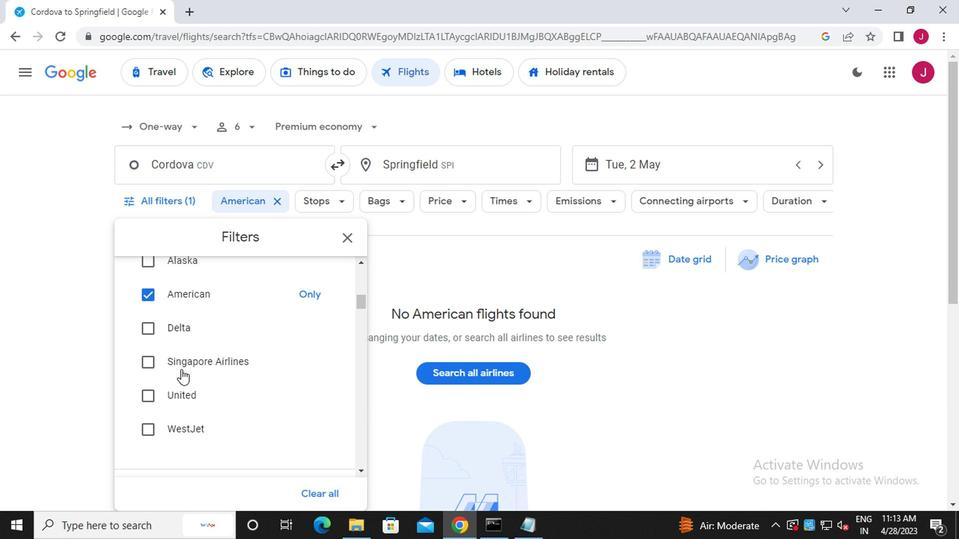 
Action: Mouse scrolled (177, 366) with delta (0, 0)
Screenshot: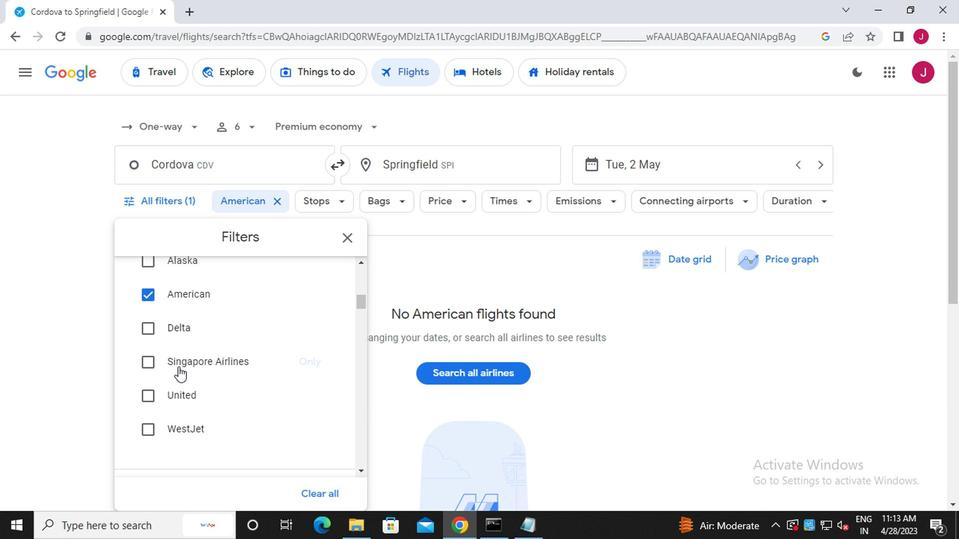 
Action: Mouse scrolled (177, 366) with delta (0, 0)
Screenshot: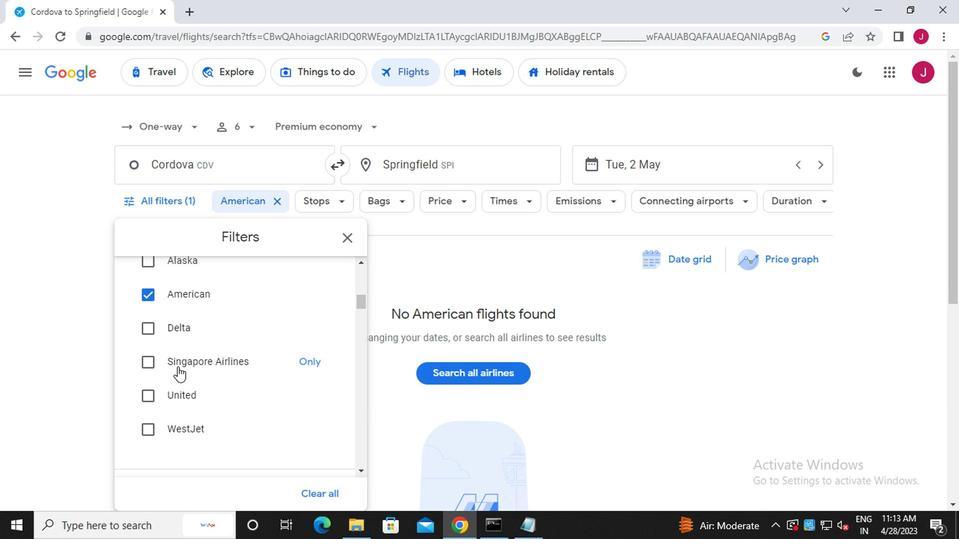
Action: Mouse moved to (177, 367)
Screenshot: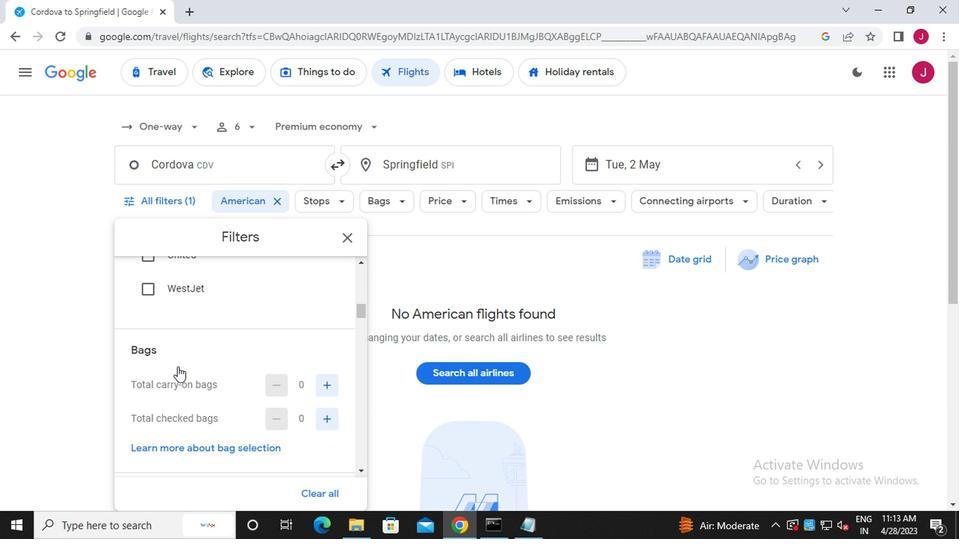 
Action: Mouse scrolled (177, 366) with delta (0, 0)
Screenshot: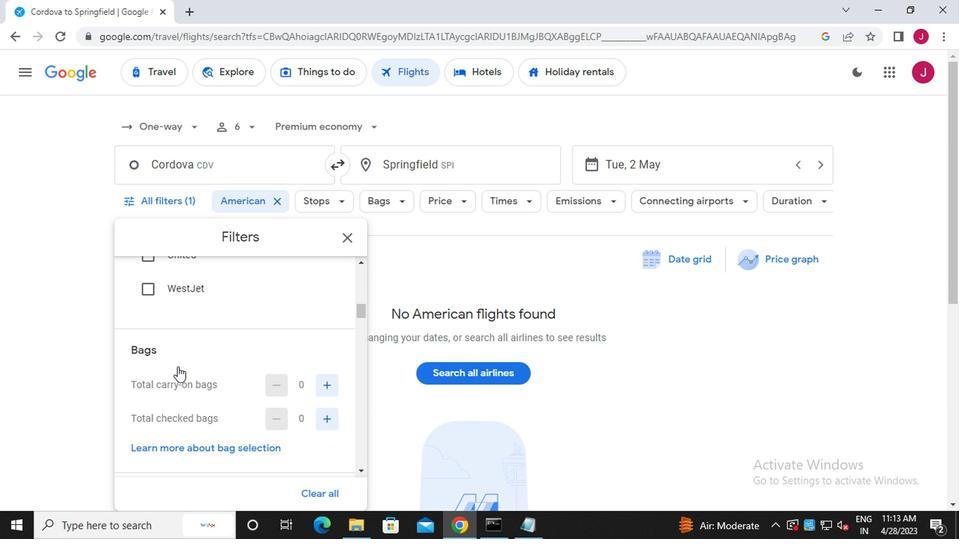 
Action: Mouse moved to (325, 351)
Screenshot: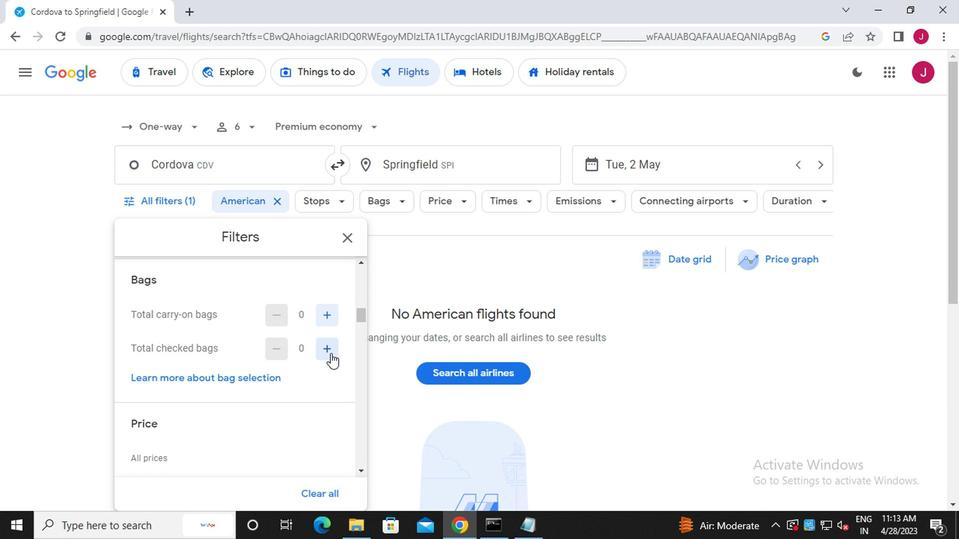 
Action: Mouse pressed left at (325, 351)
Screenshot: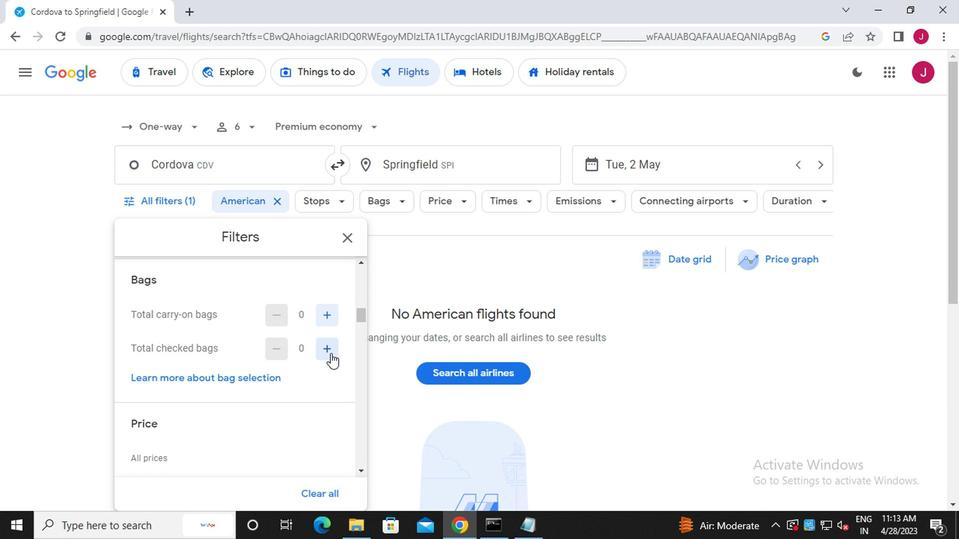
Action: Mouse pressed left at (325, 351)
Screenshot: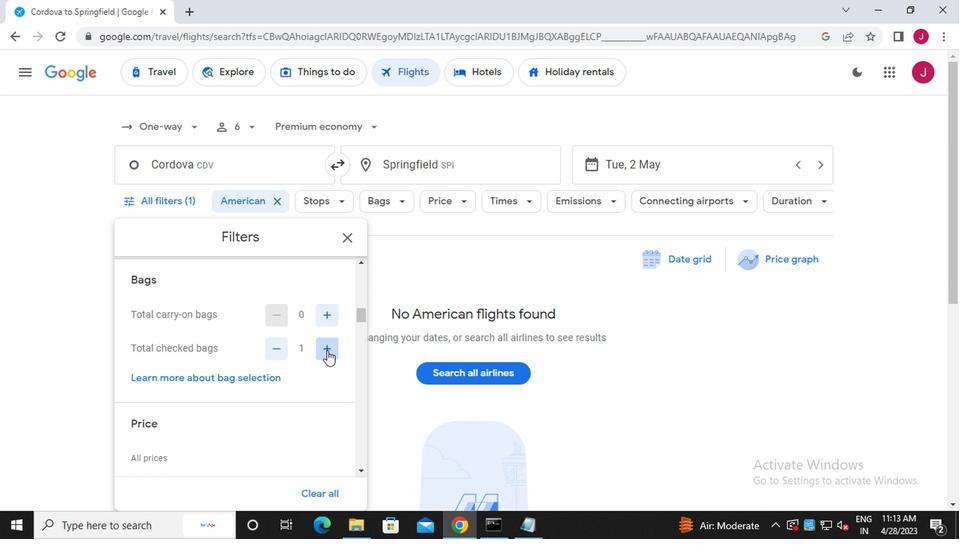 
Action: Mouse pressed left at (325, 351)
Screenshot: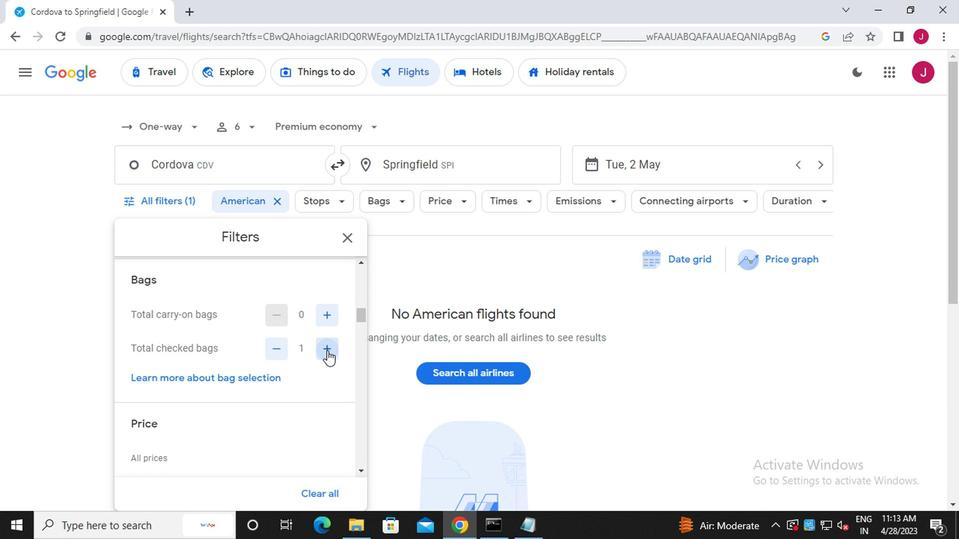 
Action: Mouse pressed left at (325, 351)
Screenshot: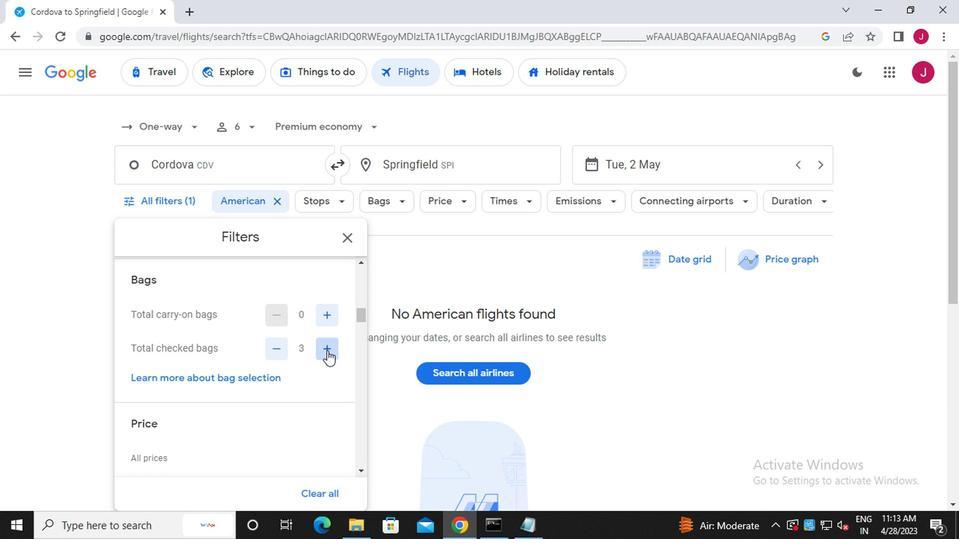 
Action: Mouse pressed left at (325, 351)
Screenshot: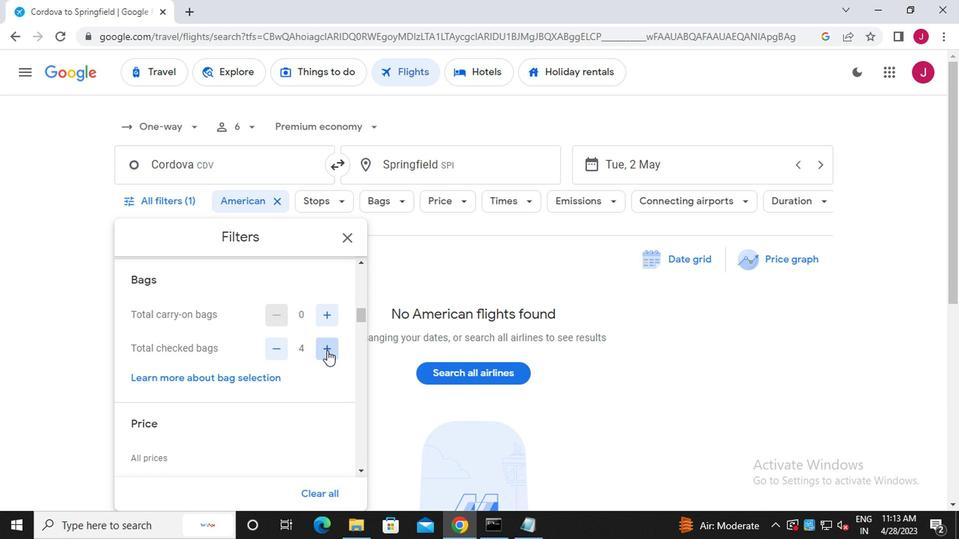 
Action: Mouse moved to (320, 351)
Screenshot: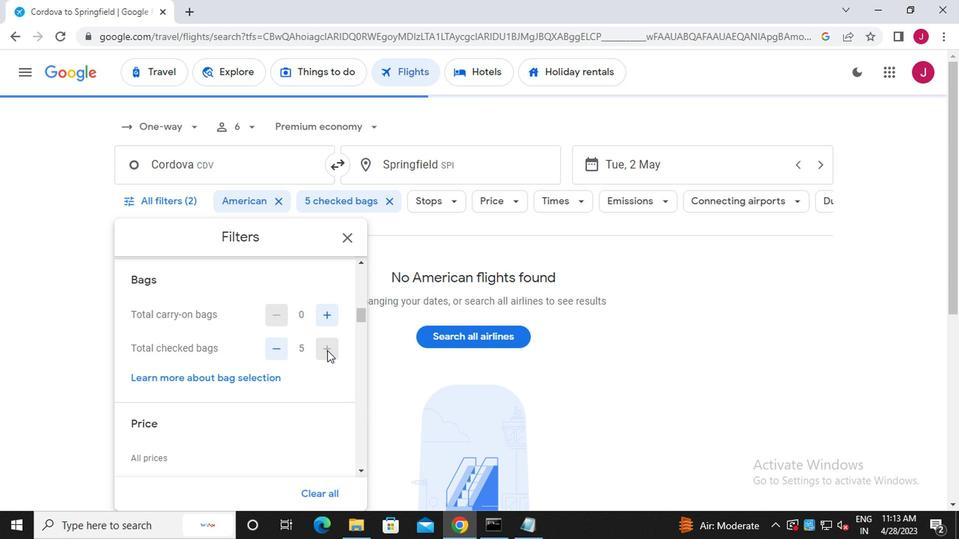 
Action: Mouse scrolled (320, 350) with delta (0, 0)
Screenshot: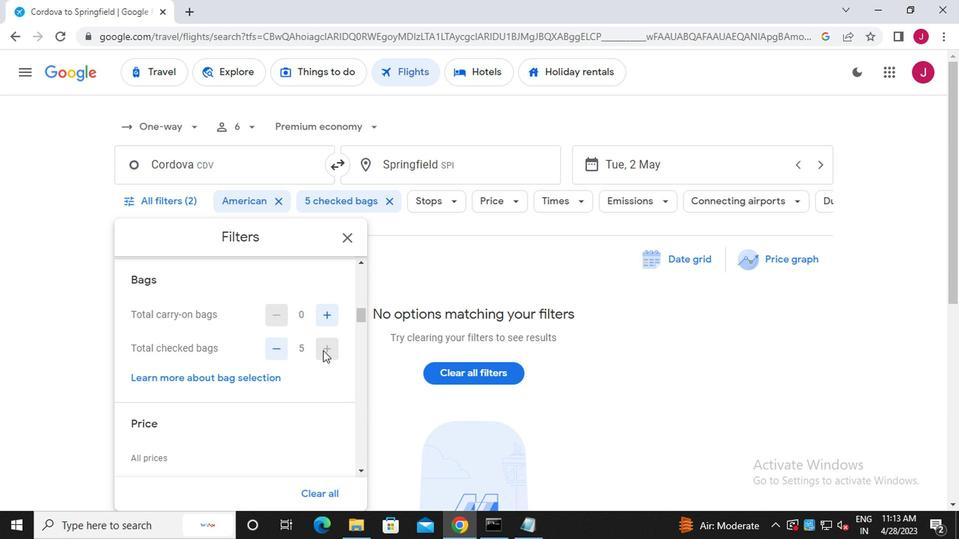 
Action: Mouse scrolled (320, 350) with delta (0, 0)
Screenshot: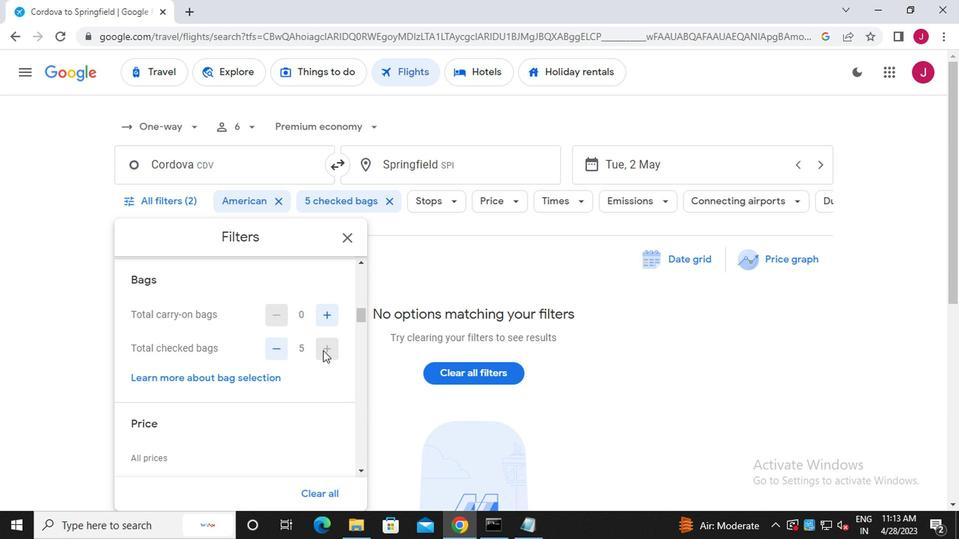 
Action: Mouse moved to (323, 349)
Screenshot: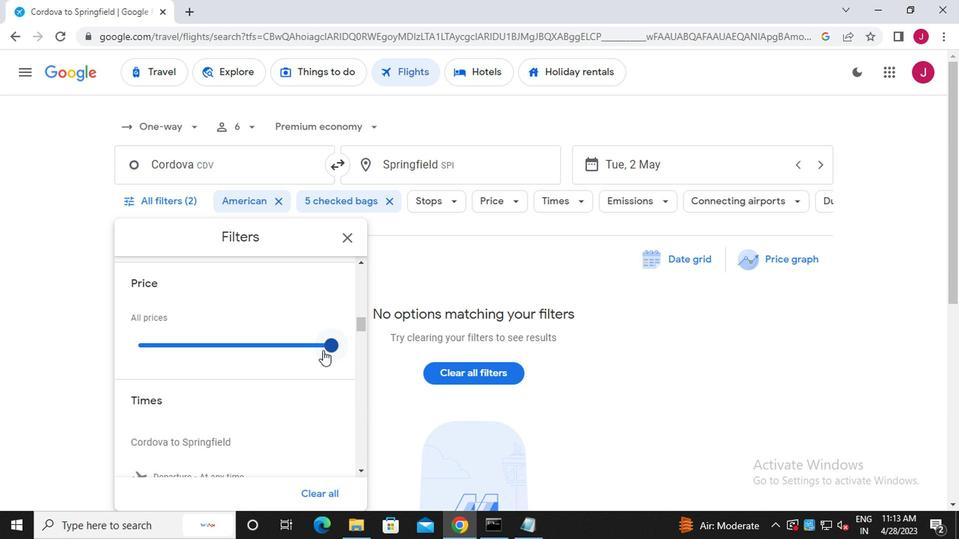 
Action: Mouse pressed left at (323, 349)
Screenshot: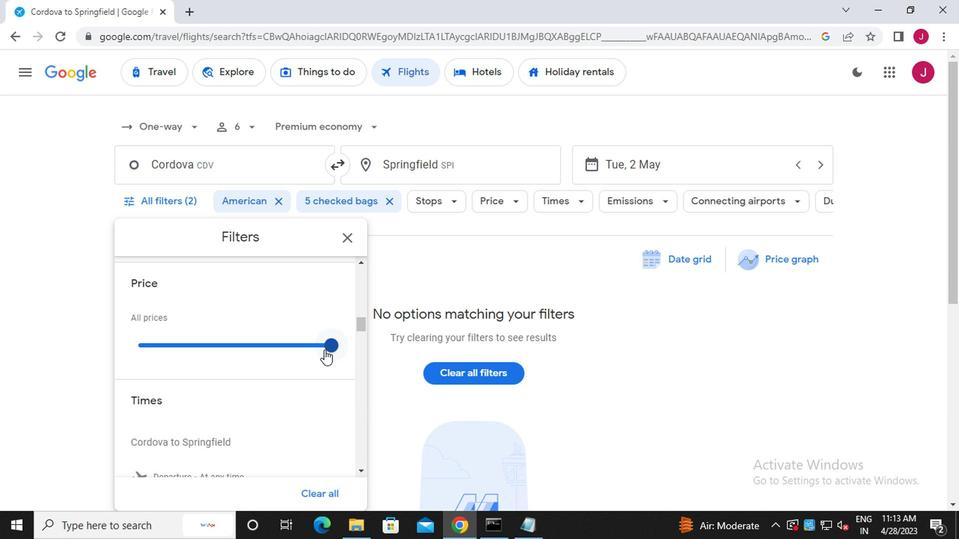 
Action: Mouse moved to (336, 360)
Screenshot: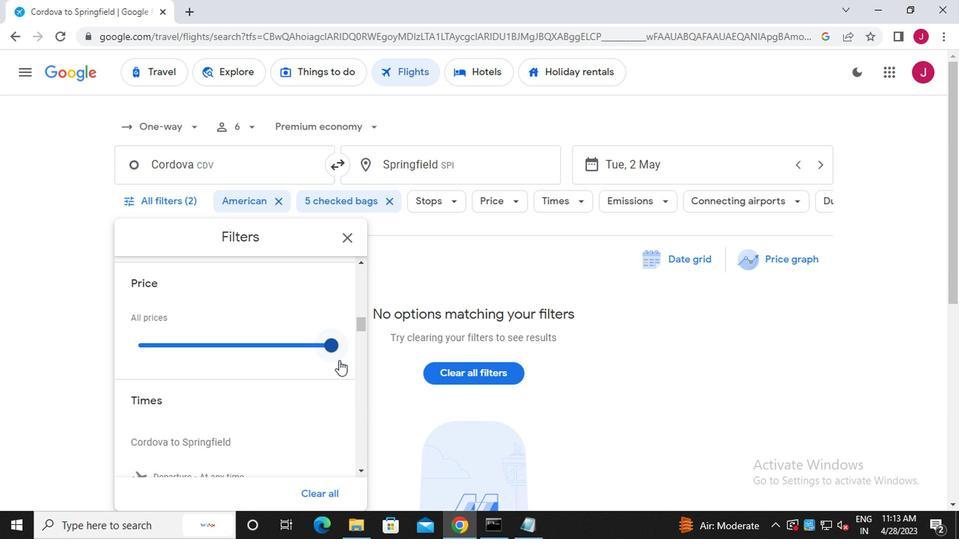 
Action: Mouse scrolled (336, 360) with delta (0, 0)
Screenshot: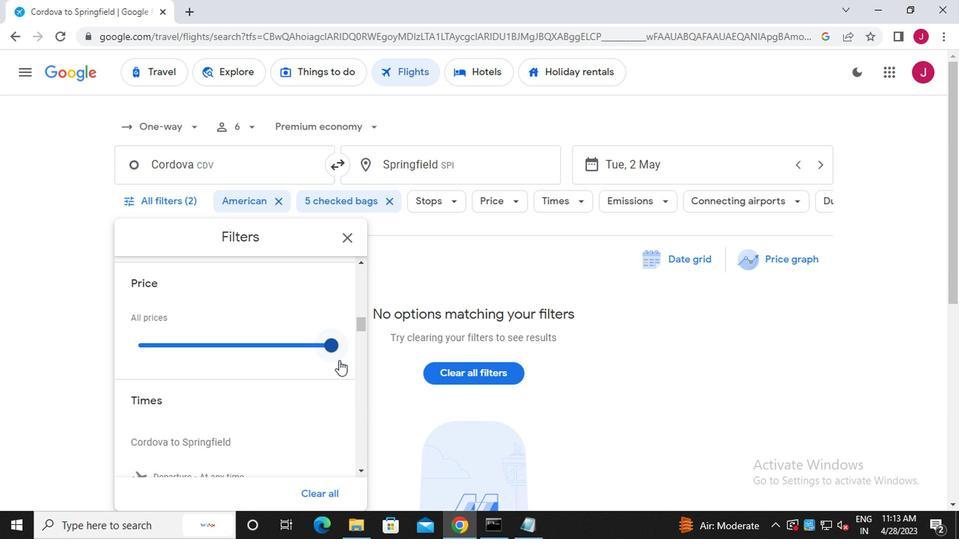 
Action: Mouse scrolled (336, 360) with delta (0, 0)
Screenshot: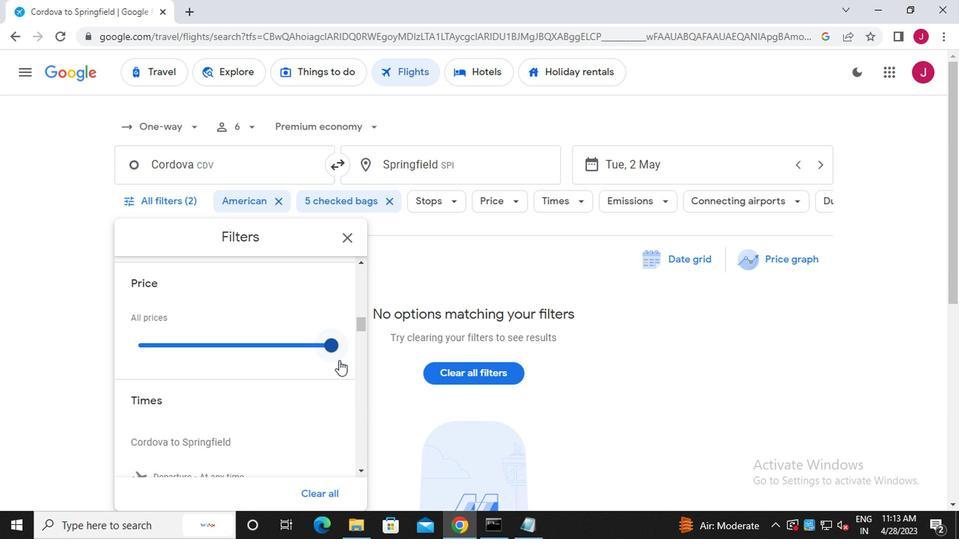 
Action: Mouse moved to (136, 365)
Screenshot: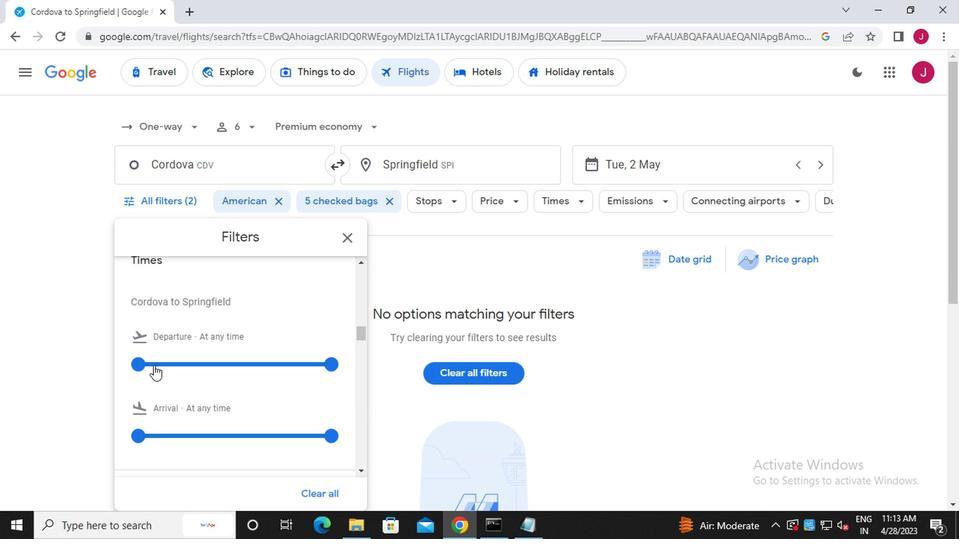 
Action: Mouse pressed left at (136, 365)
Screenshot: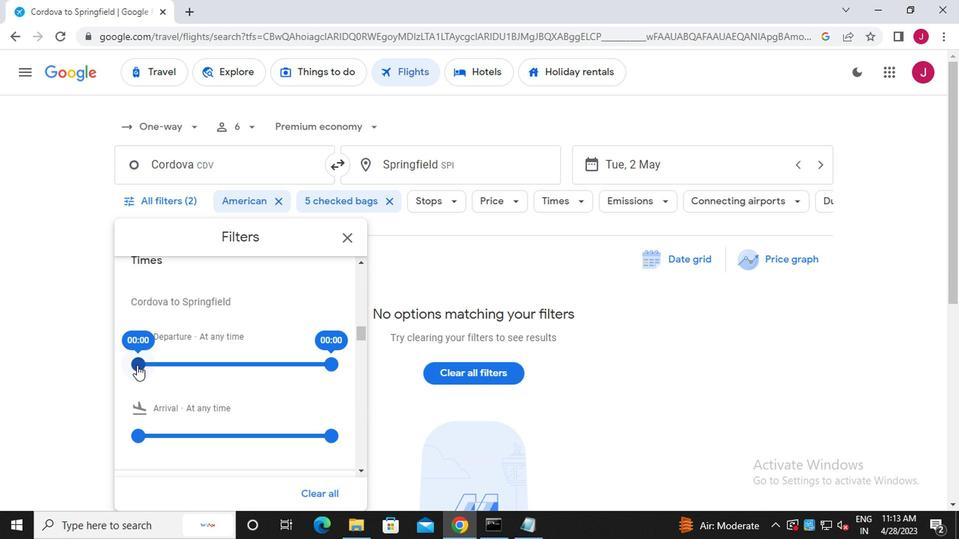 
Action: Mouse moved to (333, 365)
Screenshot: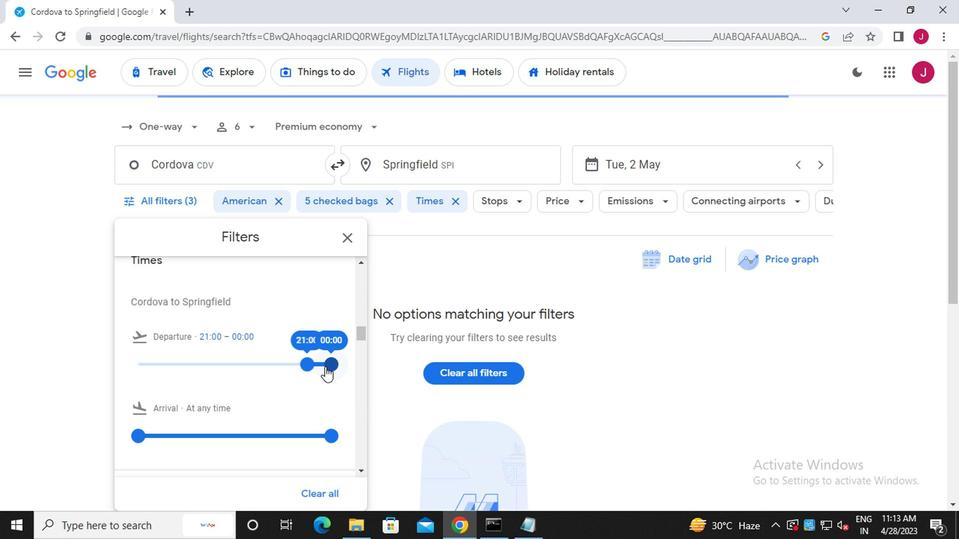 
Action: Mouse pressed left at (333, 365)
Screenshot: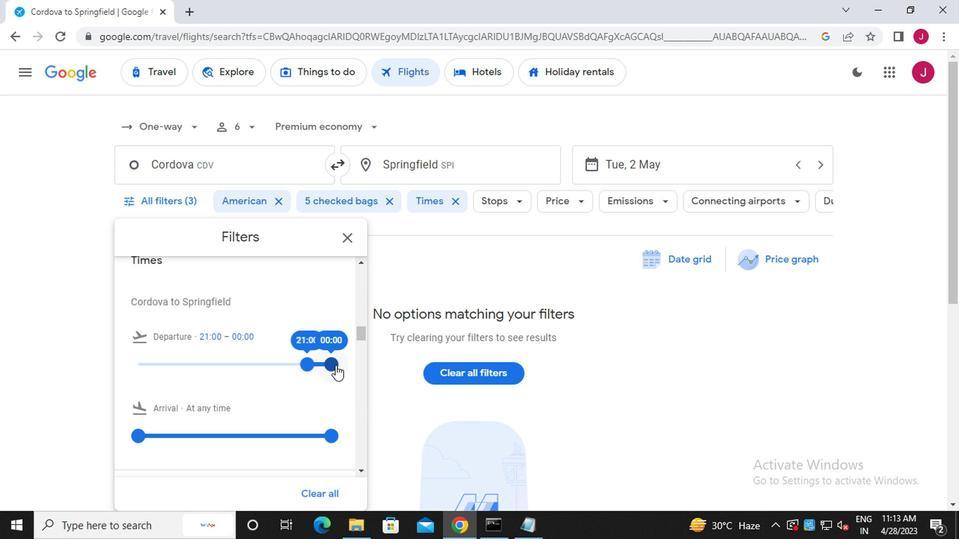 
Action: Mouse moved to (320, 378)
Screenshot: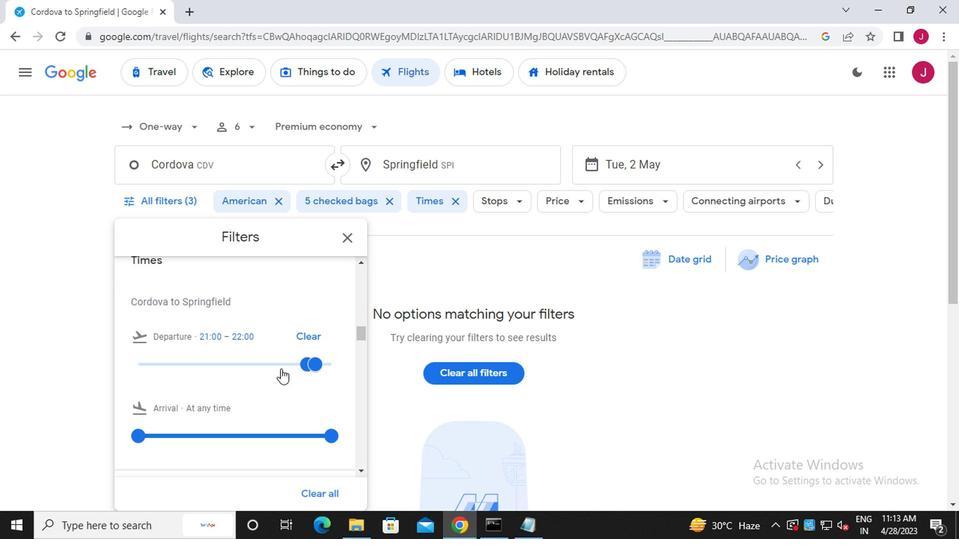 
Action: Mouse scrolled (320, 378) with delta (0, 0)
Screenshot: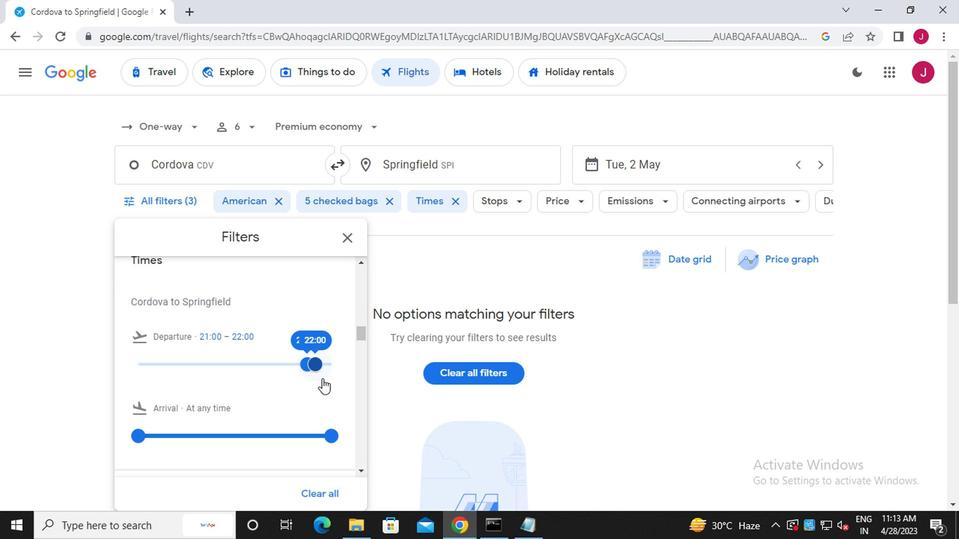 
Action: Mouse scrolled (320, 378) with delta (0, 0)
Screenshot: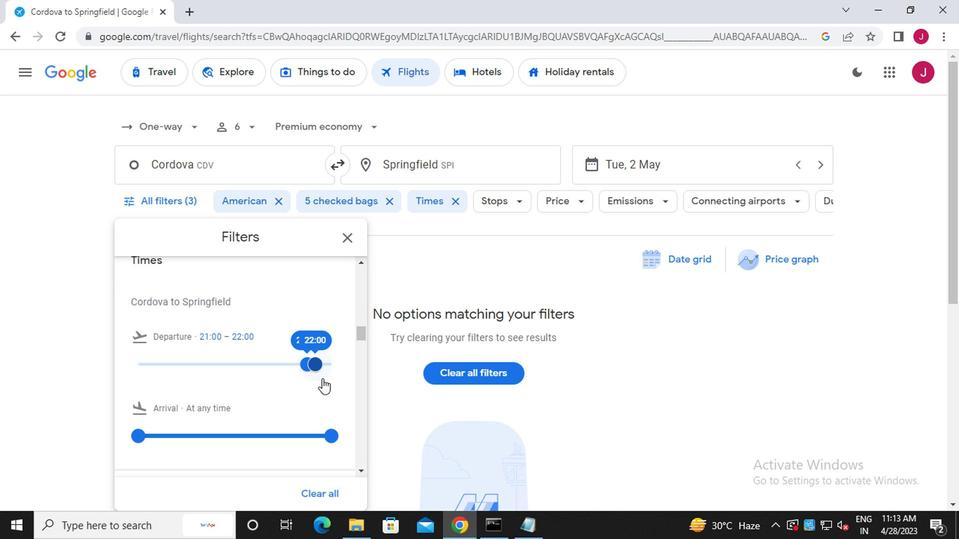 
Action: Mouse moved to (344, 235)
Screenshot: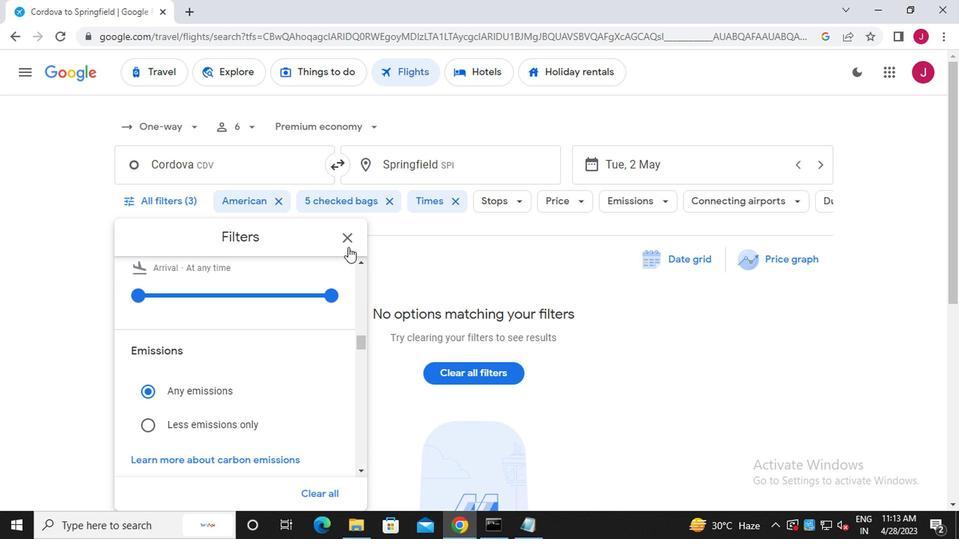 
Action: Mouse pressed left at (344, 235)
Screenshot: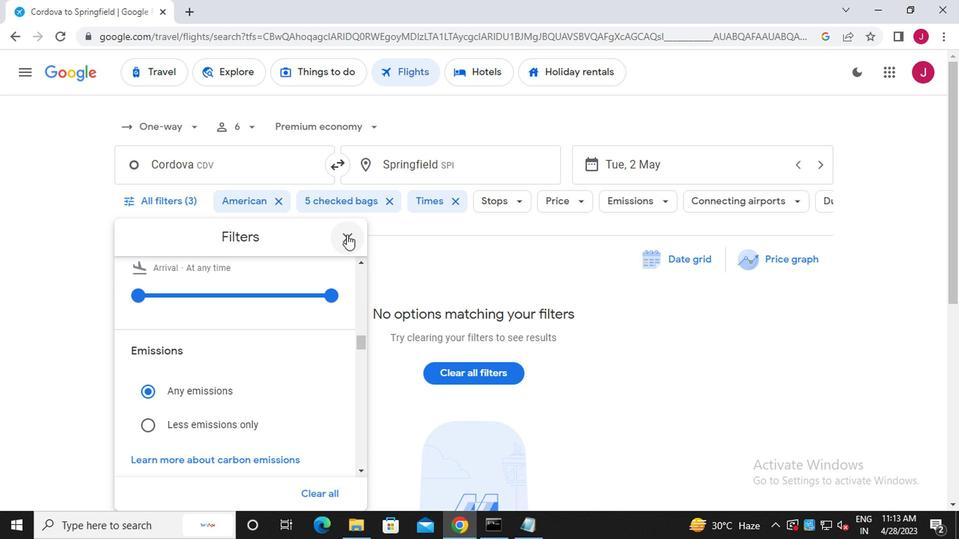 
Action: Mouse moved to (344, 235)
Screenshot: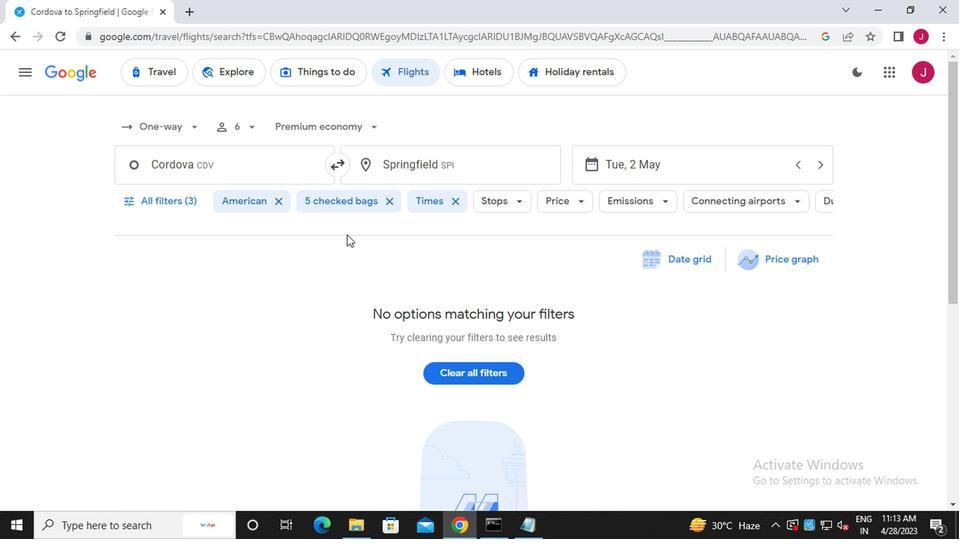 
